 Task: Look for space in Beloeil, Canada from 5th July, 2023 to 11th July, 2023 for 2 adults in price range Rs.8000 to Rs.16000. Place can be entire place with 2 bedrooms having 2 beds and 1 bathroom. Property type can be house, flat, guest house. Booking option can be shelf check-in. Required host language is English.
Action: Mouse moved to (413, 74)
Screenshot: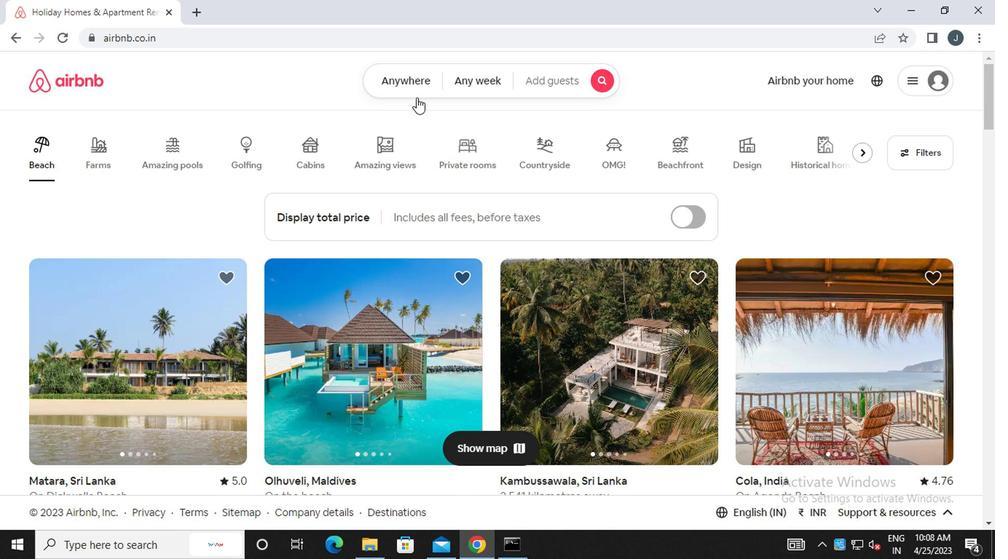 
Action: Mouse pressed left at (413, 74)
Screenshot: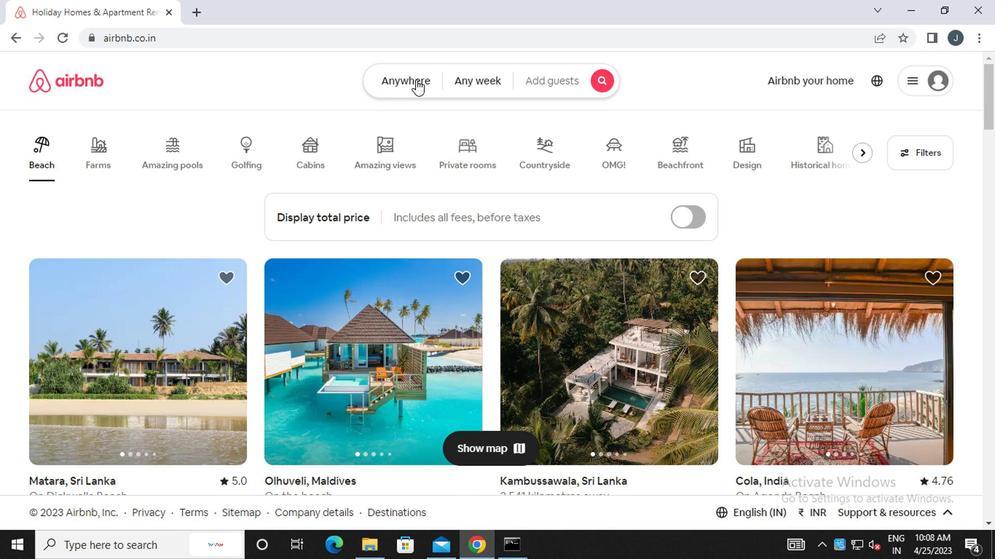 
Action: Mouse moved to (264, 131)
Screenshot: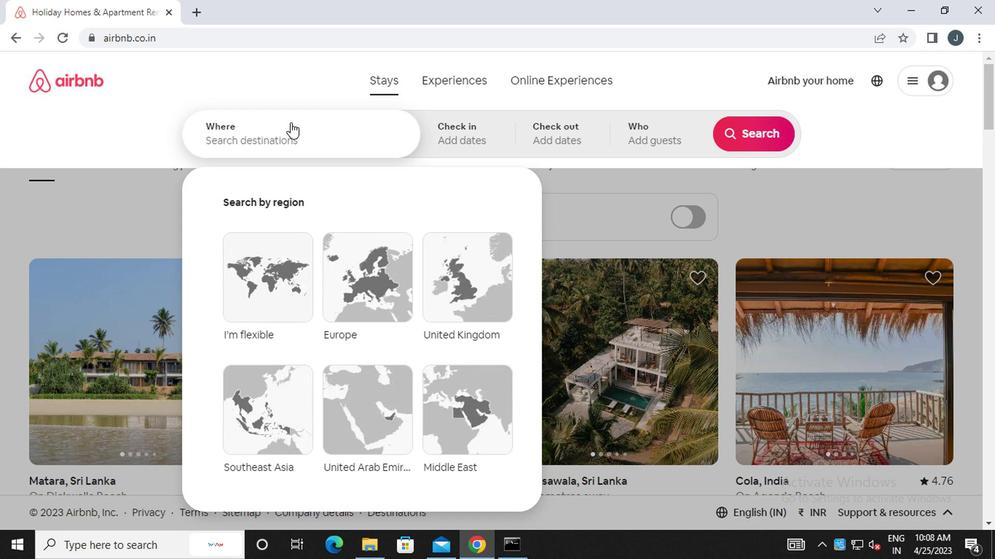 
Action: Mouse pressed left at (264, 131)
Screenshot: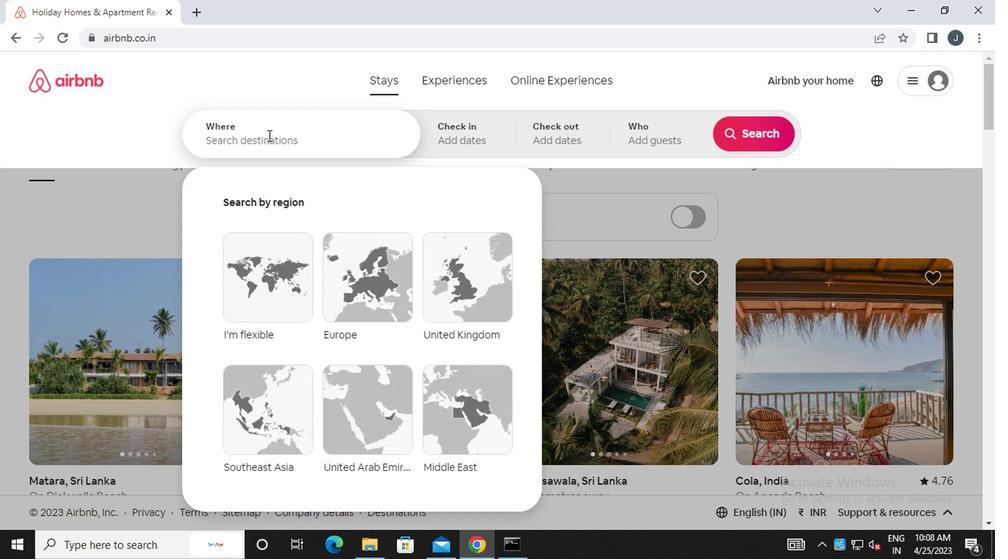 
Action: Mouse moved to (264, 131)
Screenshot: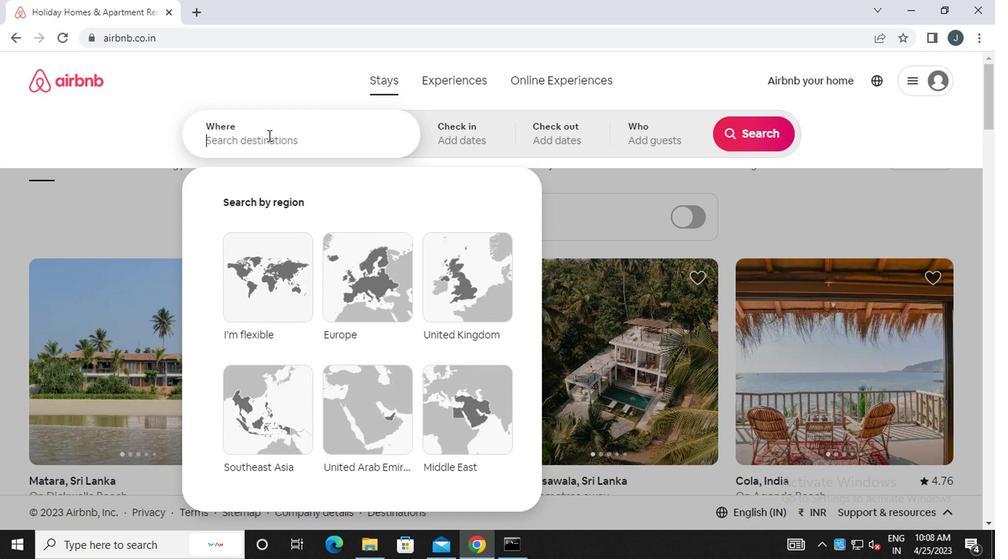 
Action: Key pressed <Key.caps_lock>b<Key.caps_lock>eloeil,<Key.caps_lock>c<Key.caps_lock>anada
Screenshot: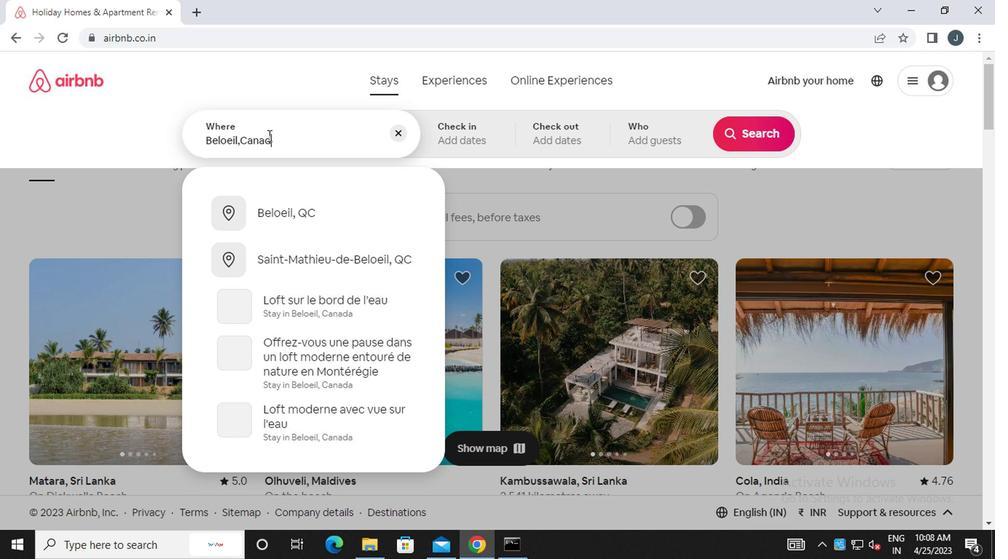 
Action: Mouse moved to (465, 135)
Screenshot: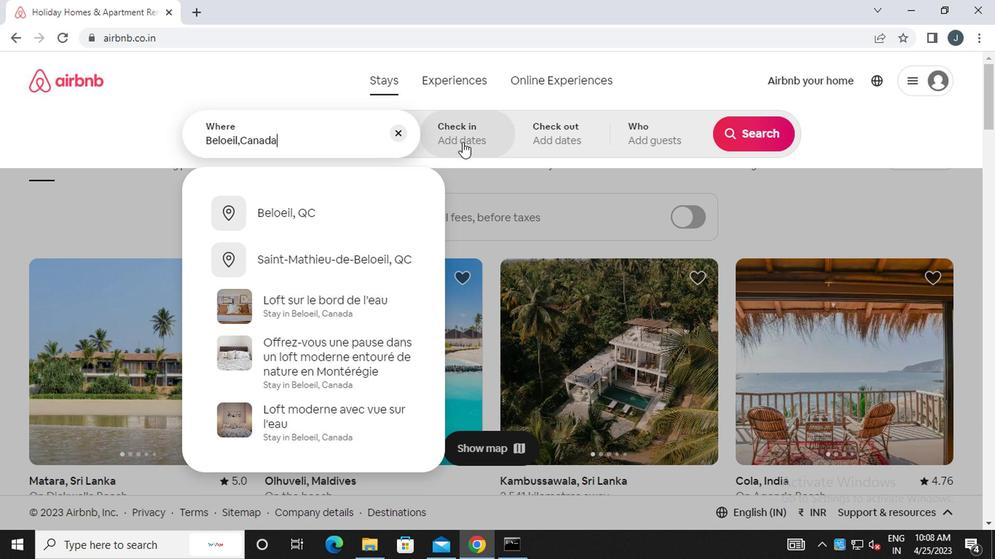 
Action: Mouse pressed left at (465, 135)
Screenshot: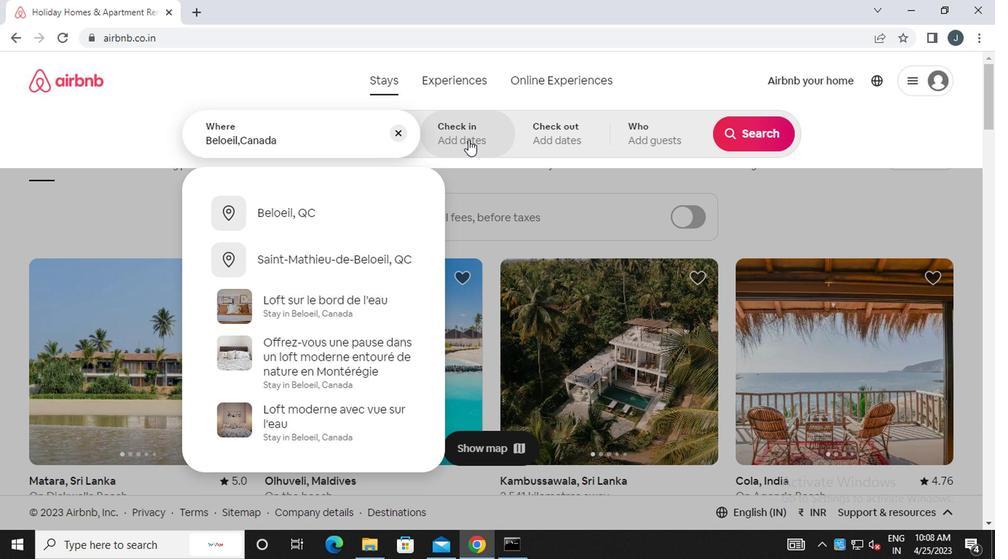 
Action: Mouse moved to (743, 249)
Screenshot: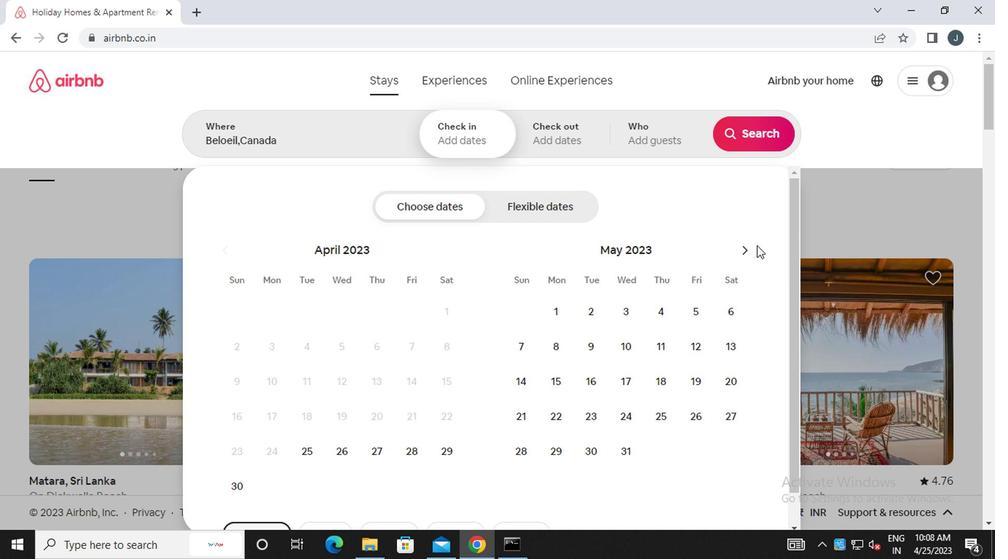 
Action: Mouse pressed left at (743, 249)
Screenshot: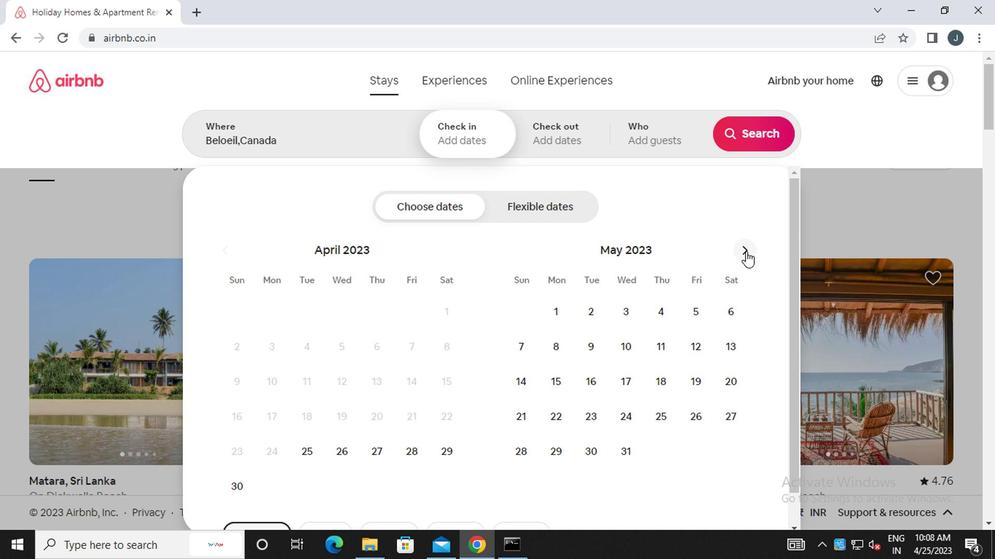 
Action: Mouse pressed left at (743, 249)
Screenshot: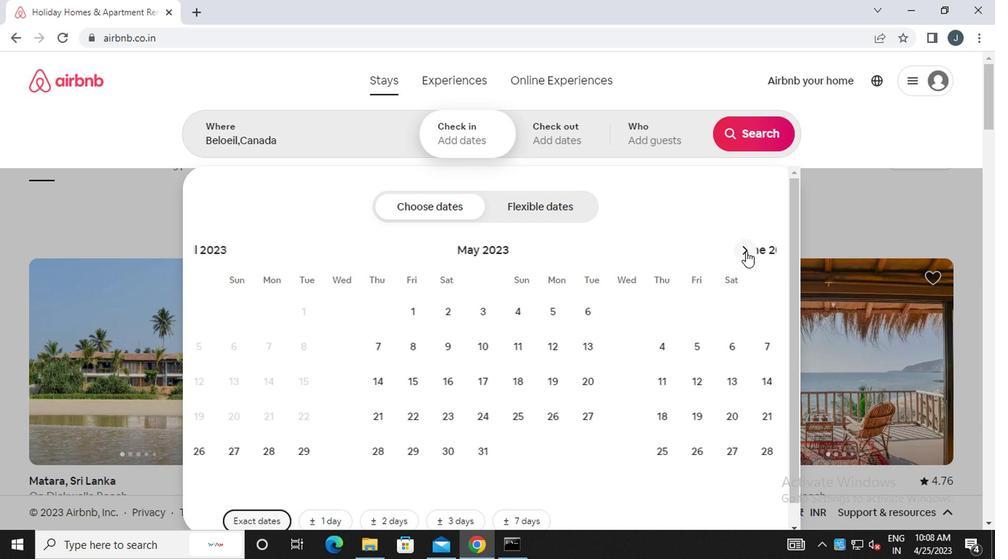 
Action: Mouse moved to (626, 344)
Screenshot: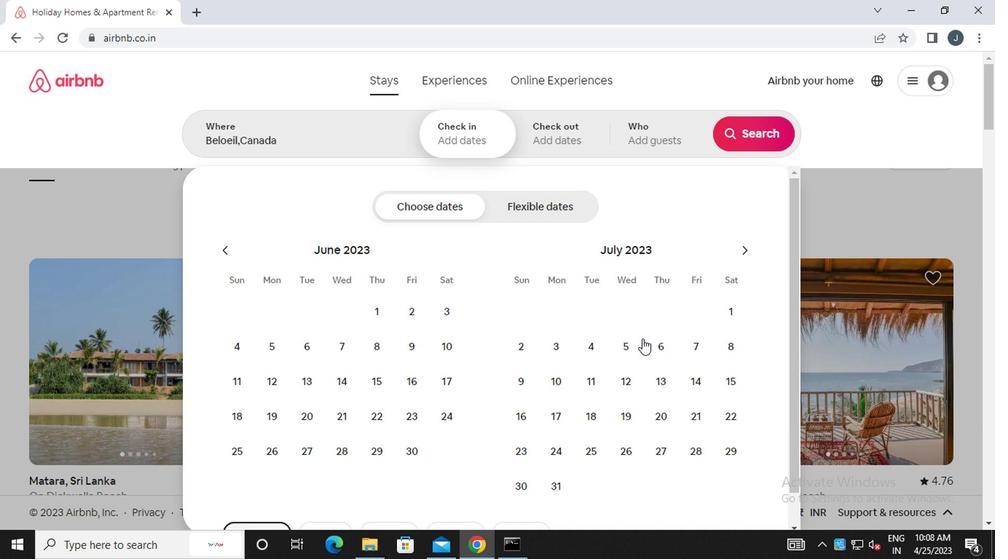 
Action: Mouse pressed left at (626, 344)
Screenshot: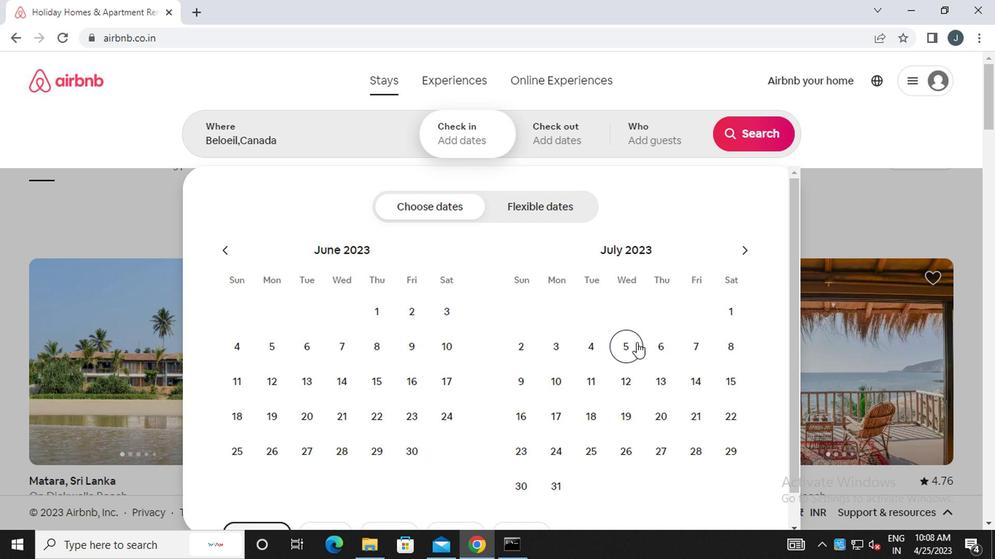 
Action: Mouse moved to (587, 376)
Screenshot: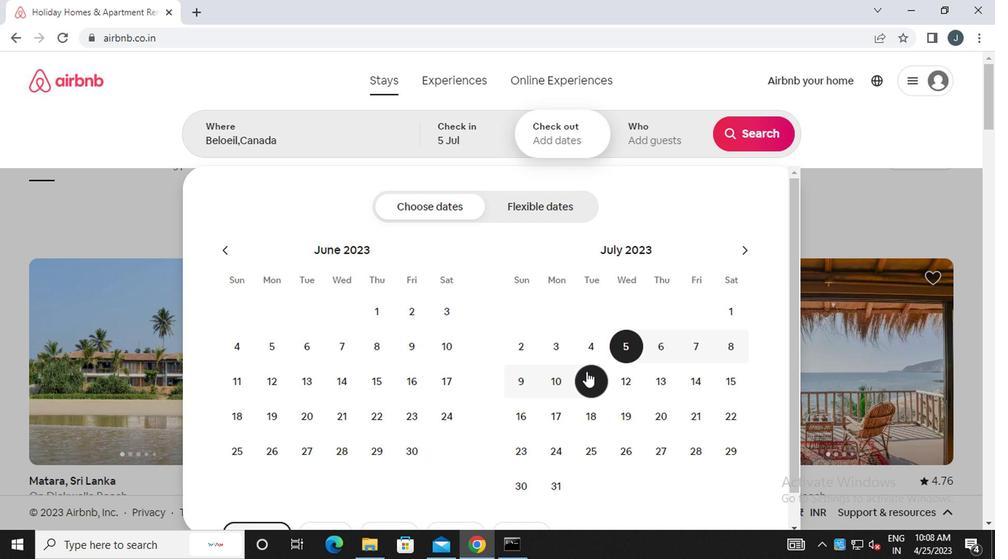 
Action: Mouse pressed left at (587, 376)
Screenshot: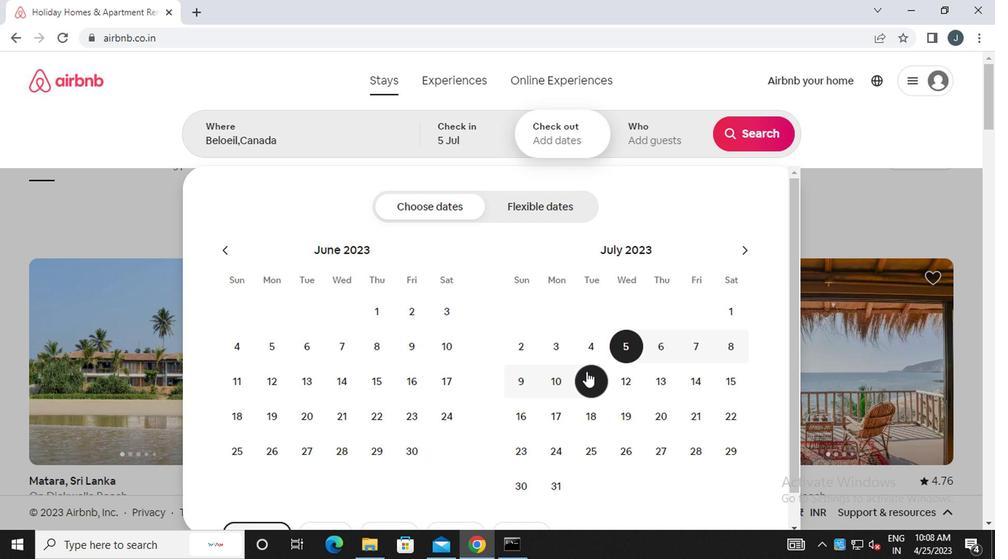 
Action: Mouse moved to (664, 138)
Screenshot: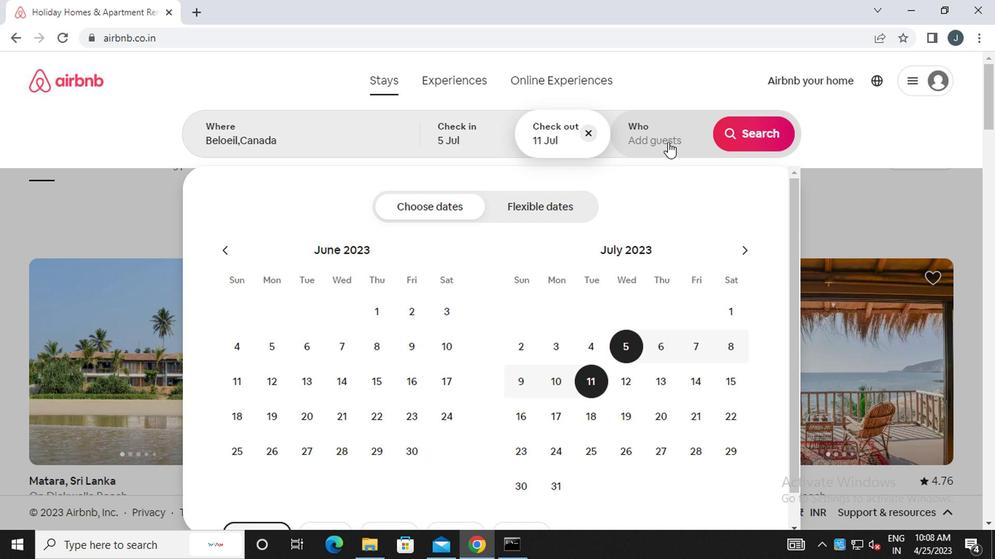 
Action: Mouse pressed left at (664, 138)
Screenshot: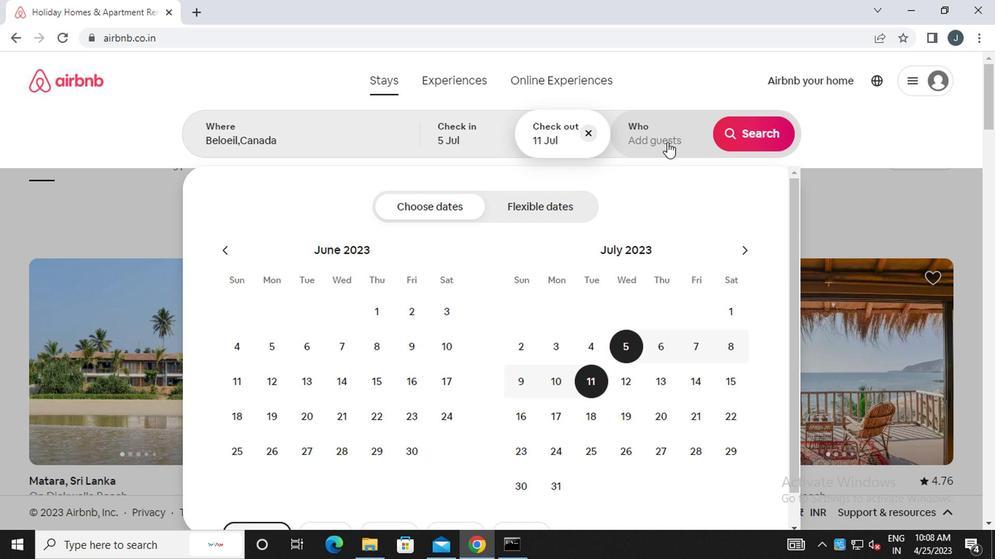 
Action: Mouse moved to (754, 206)
Screenshot: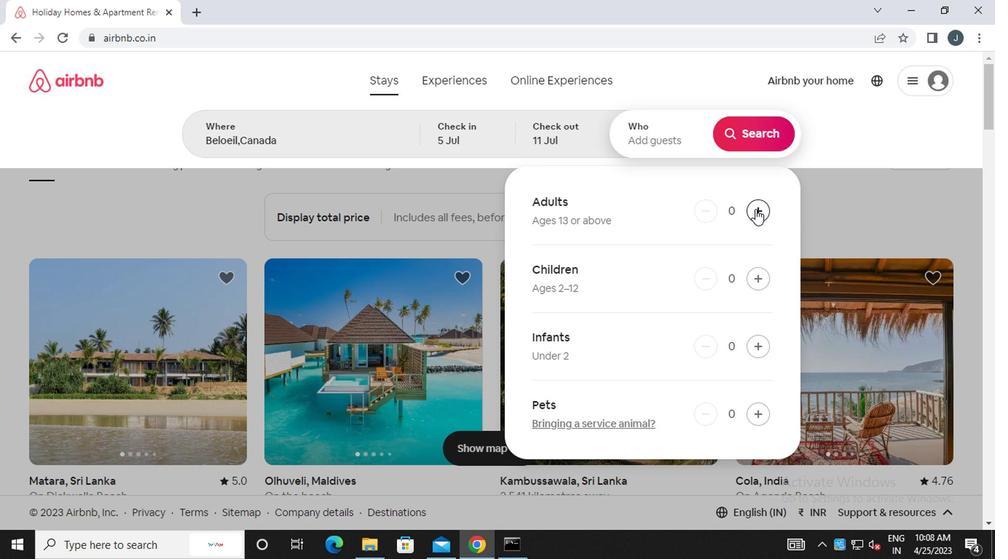 
Action: Mouse pressed left at (754, 206)
Screenshot: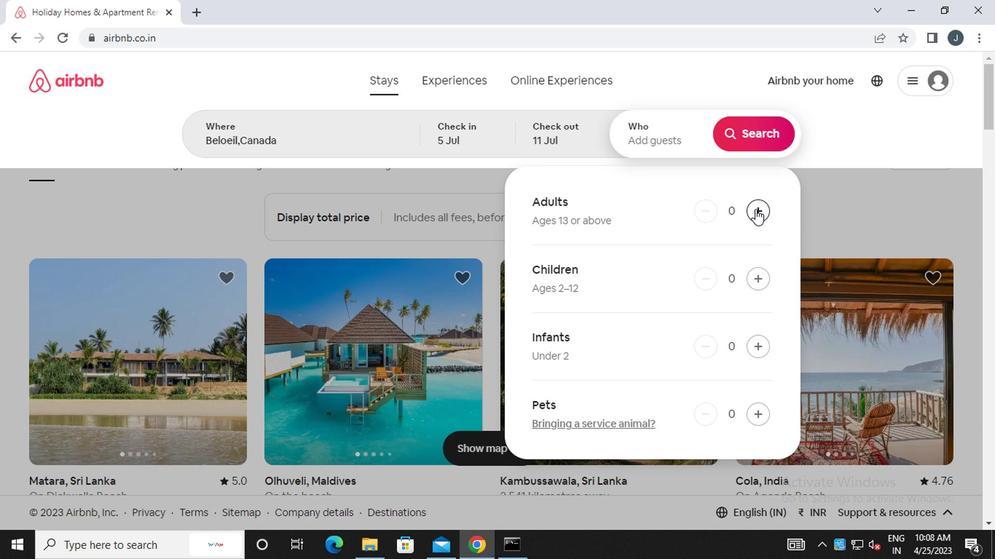 
Action: Mouse moved to (755, 206)
Screenshot: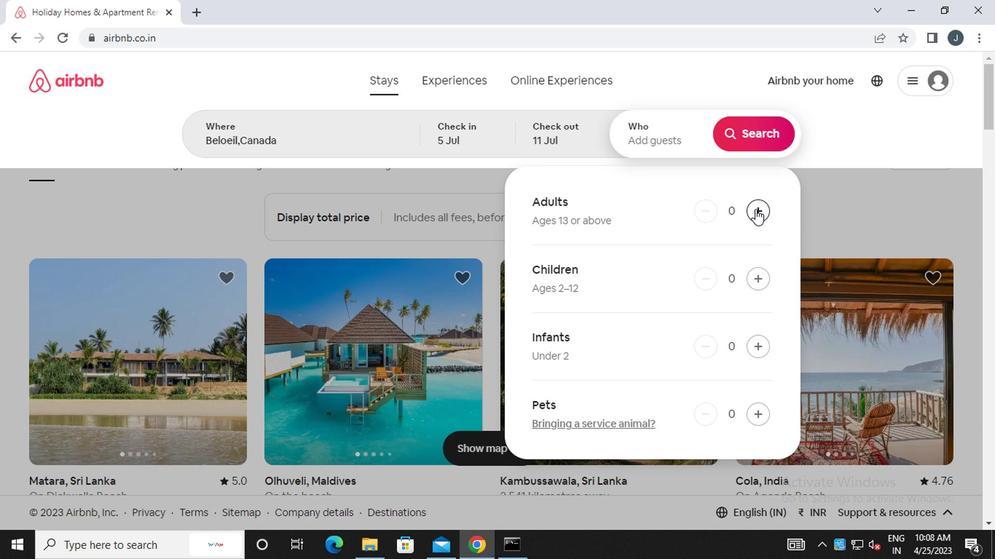
Action: Mouse pressed left at (755, 206)
Screenshot: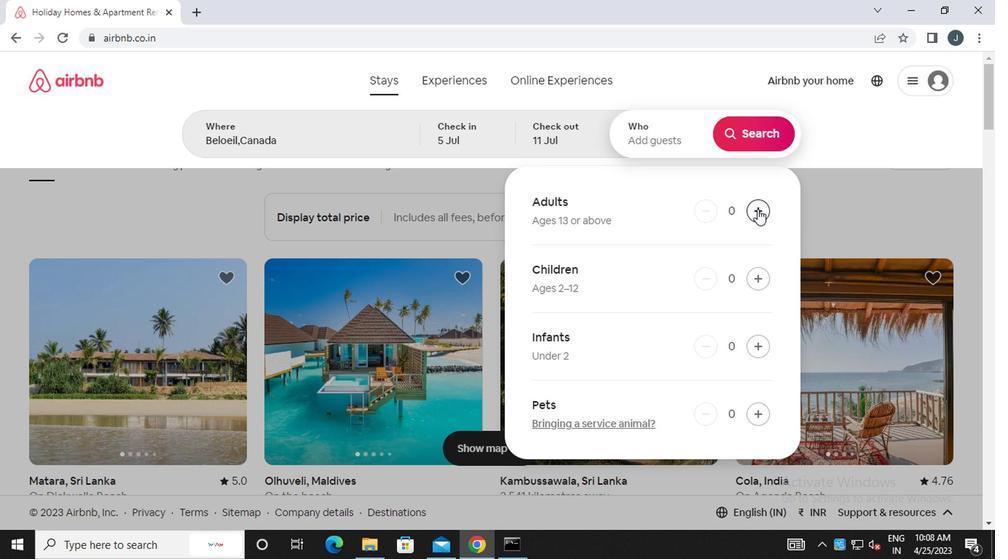 
Action: Mouse moved to (749, 128)
Screenshot: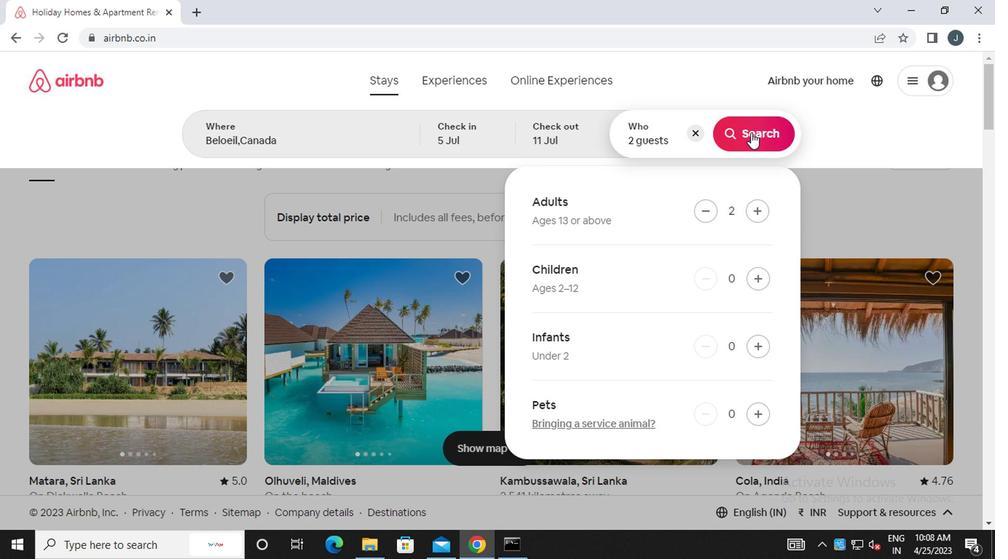 
Action: Mouse pressed left at (749, 128)
Screenshot: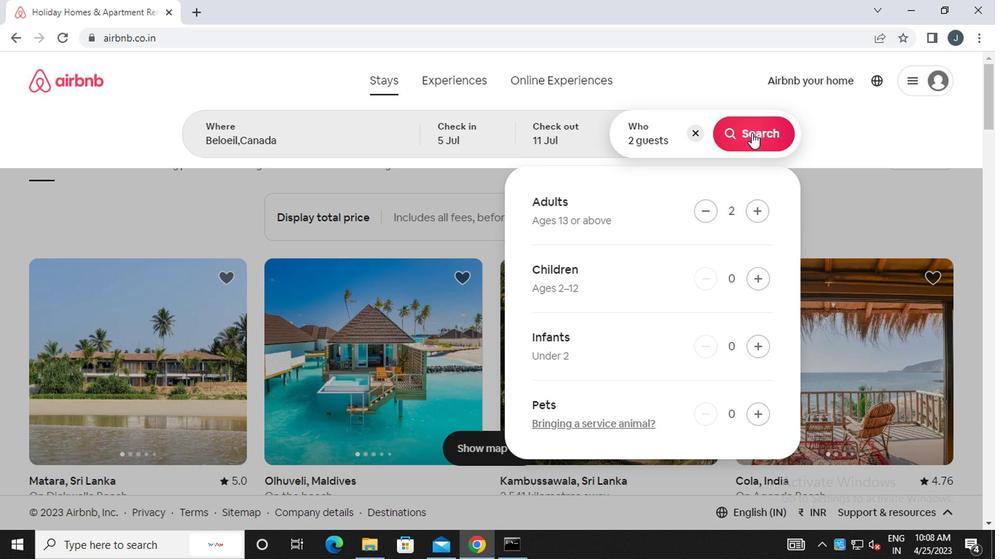 
Action: Mouse moved to (940, 131)
Screenshot: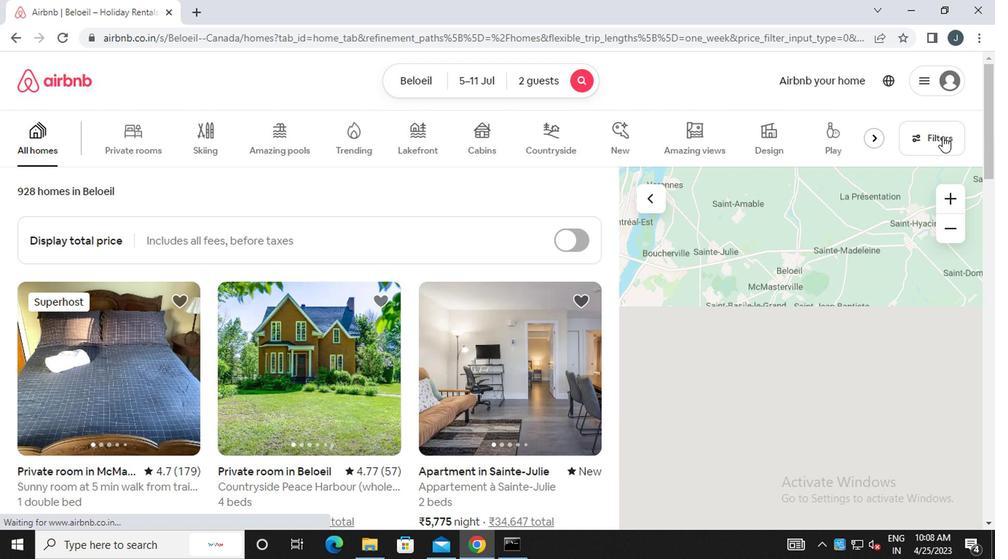 
Action: Mouse pressed left at (940, 131)
Screenshot: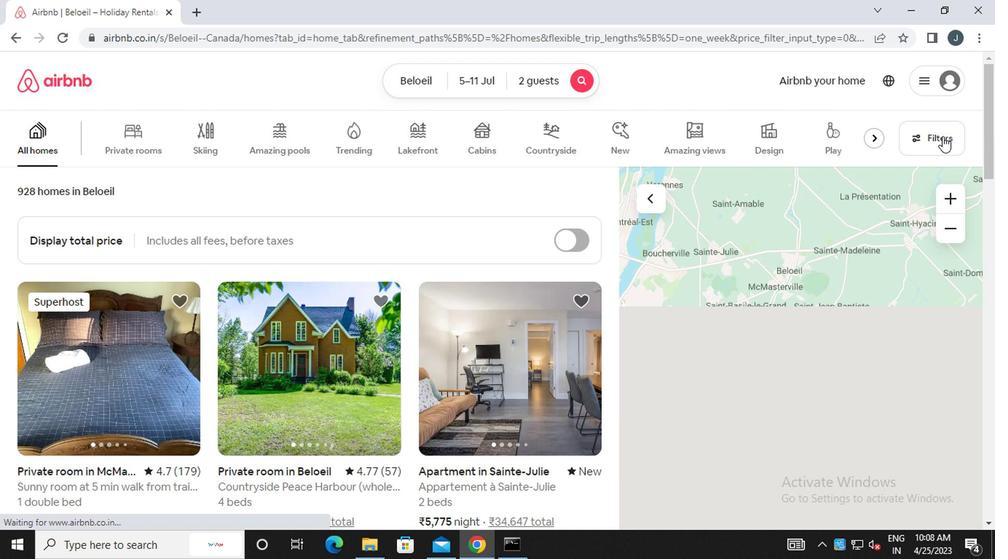 
Action: Mouse moved to (343, 318)
Screenshot: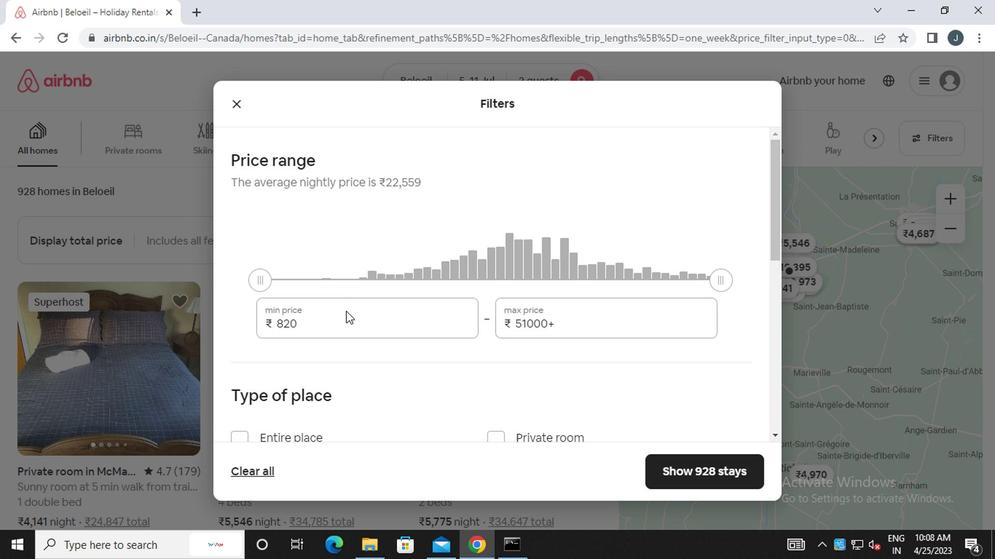 
Action: Mouse pressed left at (343, 318)
Screenshot: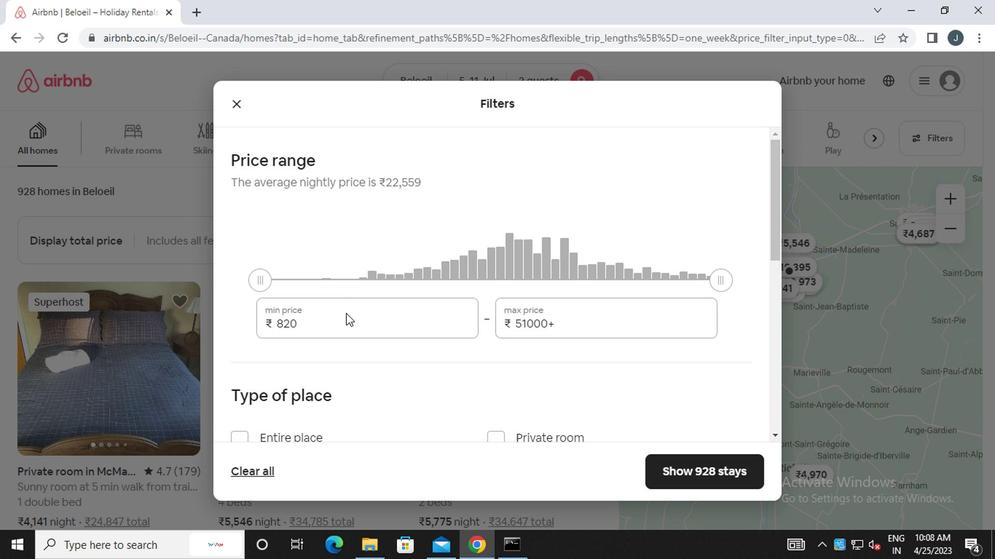 
Action: Mouse moved to (341, 318)
Screenshot: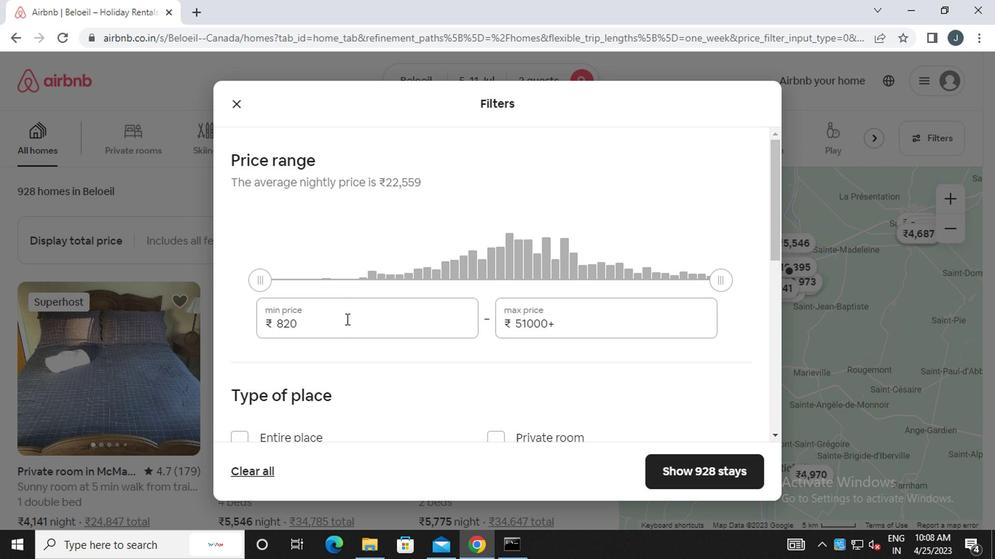 
Action: Key pressed <Key.backspace><Key.backspace><<96>><<96>><<96>>
Screenshot: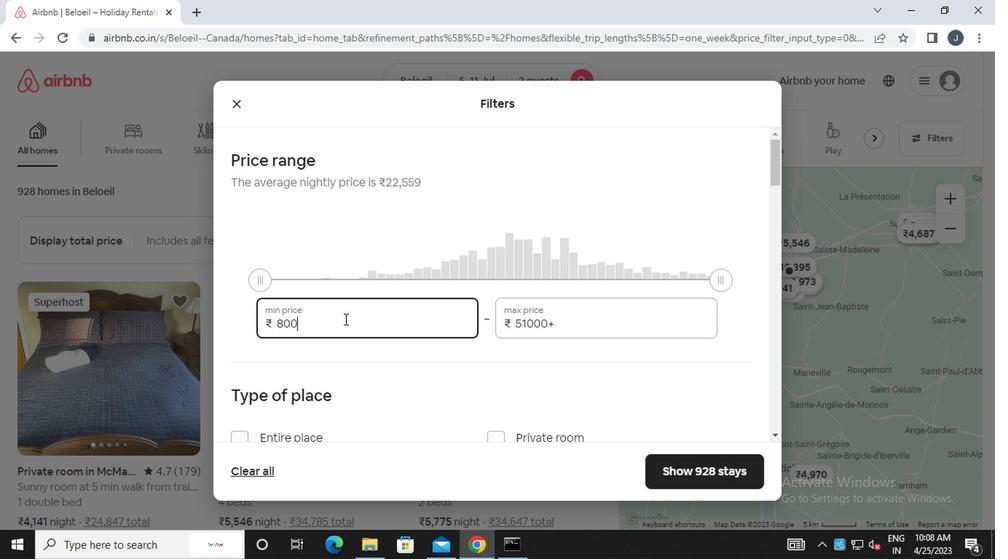 
Action: Mouse moved to (595, 324)
Screenshot: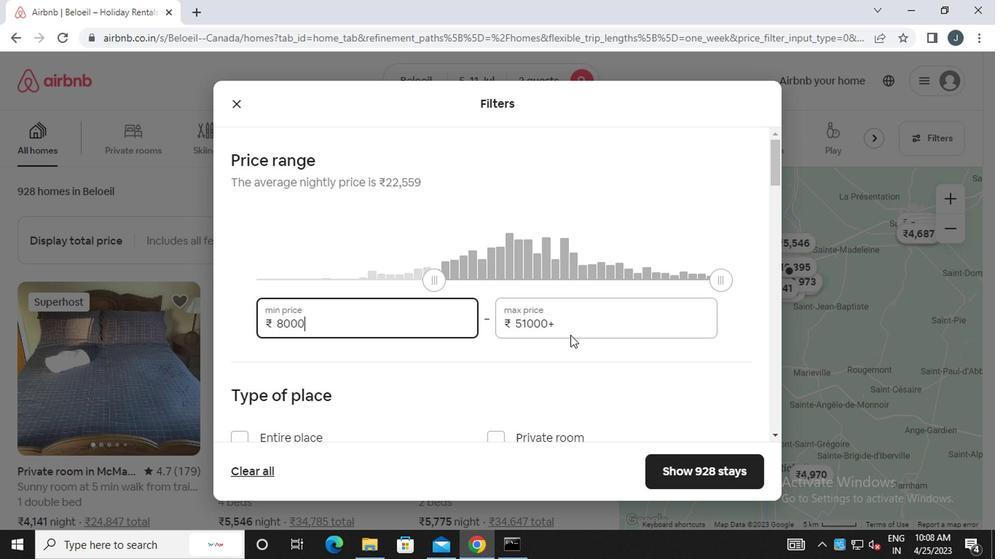 
Action: Mouse pressed left at (595, 324)
Screenshot: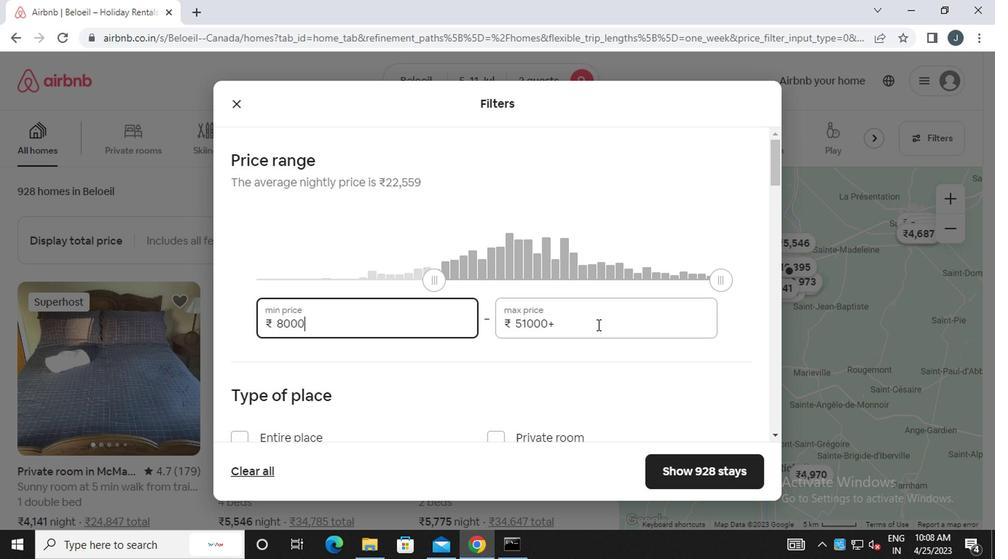 
Action: Mouse moved to (590, 324)
Screenshot: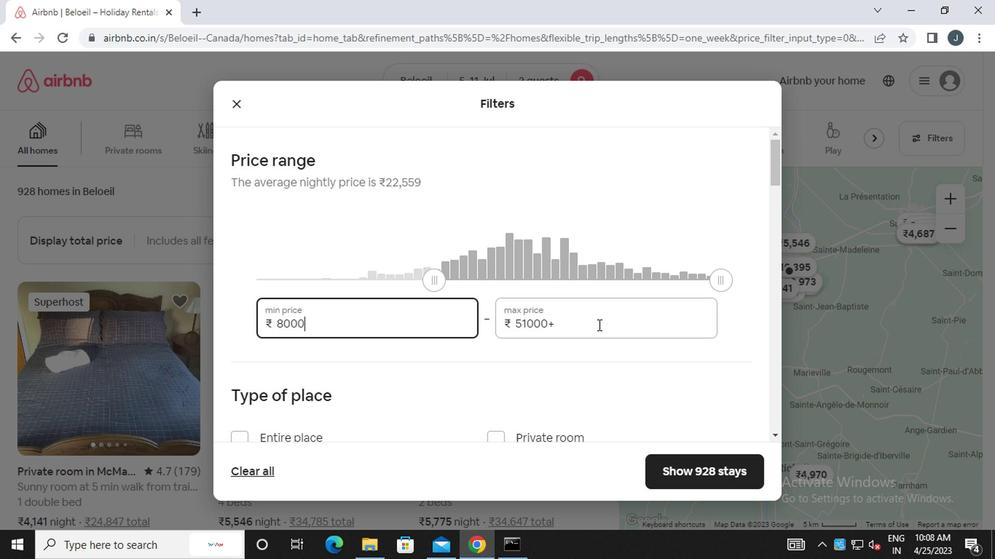 
Action: Key pressed <Key.backspace><Key.backspace><Key.backspace><Key.backspace><Key.backspace><Key.backspace><Key.backspace><Key.backspace><Key.backspace><Key.backspace><Key.backspace><<97>><<102>><<96>><<96>><<96>>
Screenshot: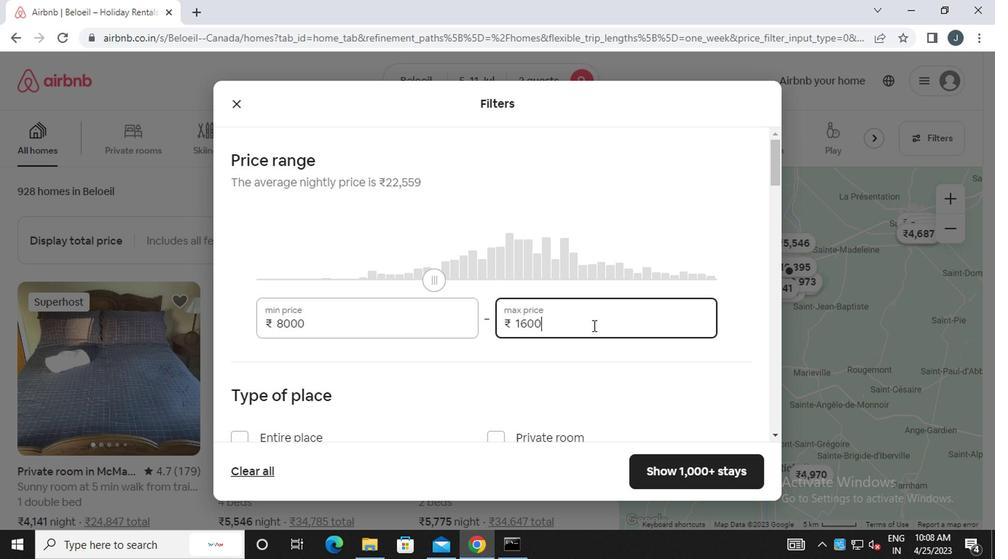 
Action: Mouse moved to (460, 386)
Screenshot: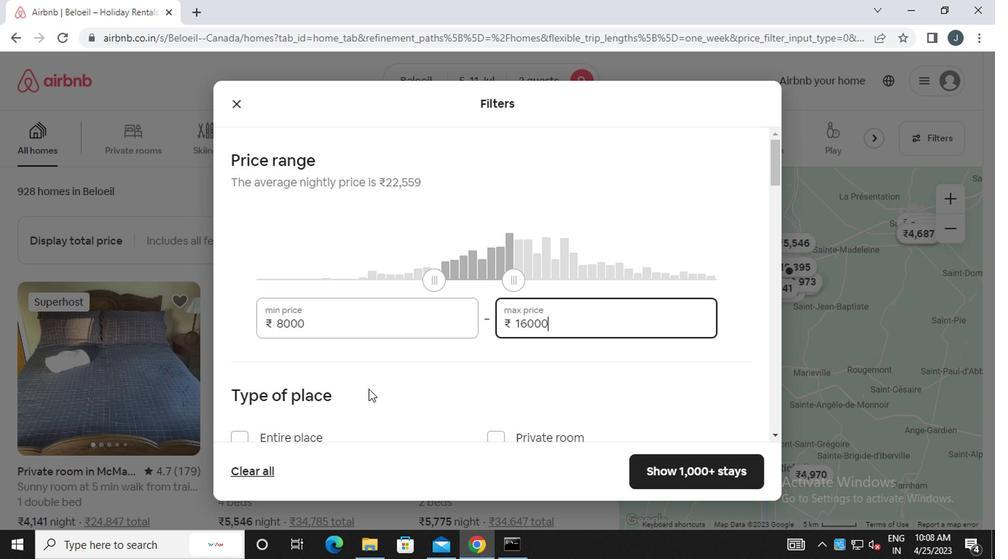 
Action: Mouse scrolled (460, 385) with delta (0, -1)
Screenshot: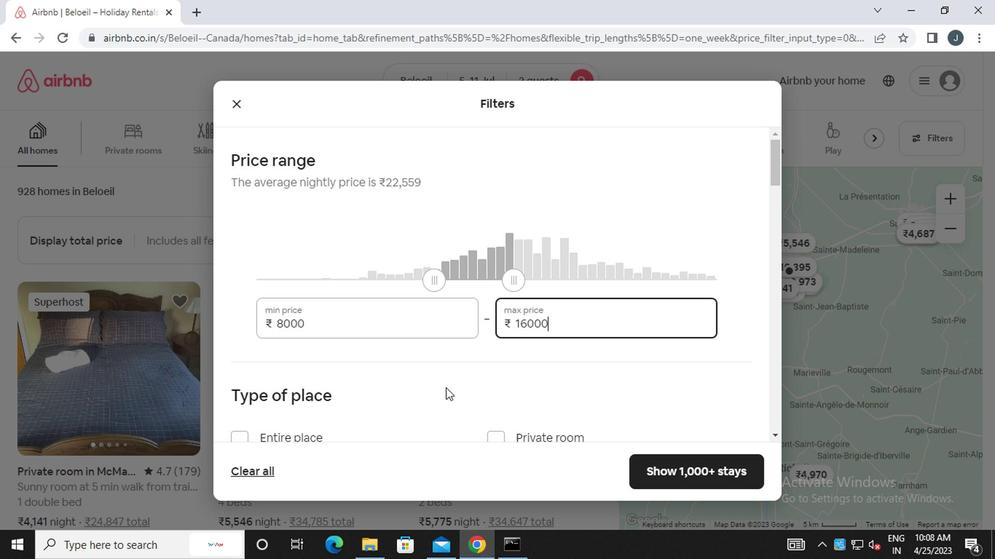 
Action: Mouse scrolled (460, 385) with delta (0, -1)
Screenshot: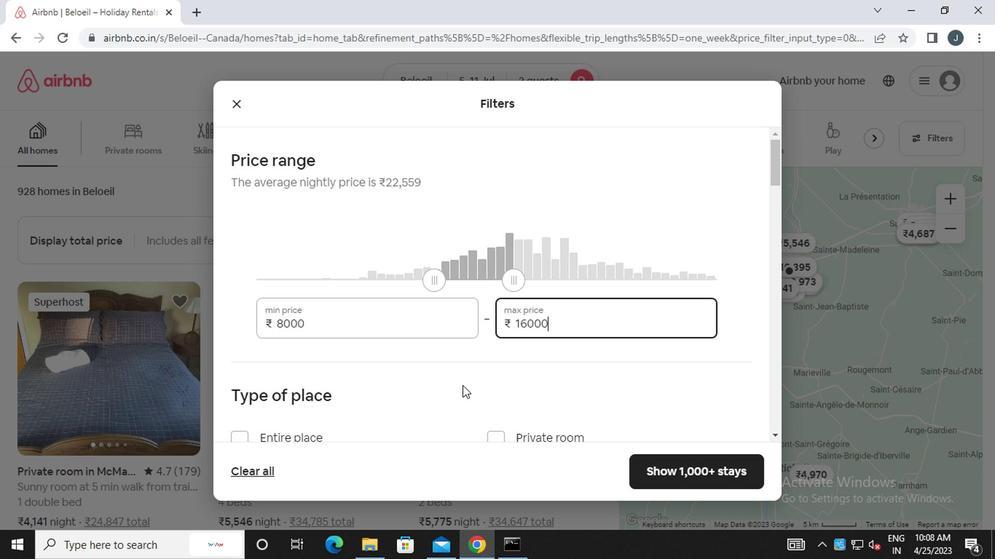 
Action: Mouse moved to (244, 289)
Screenshot: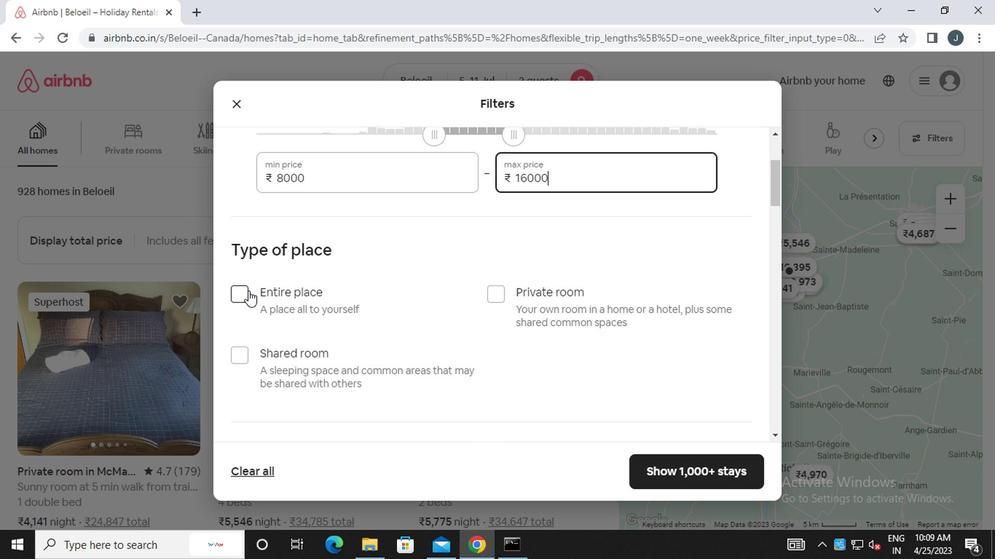 
Action: Mouse pressed left at (244, 289)
Screenshot: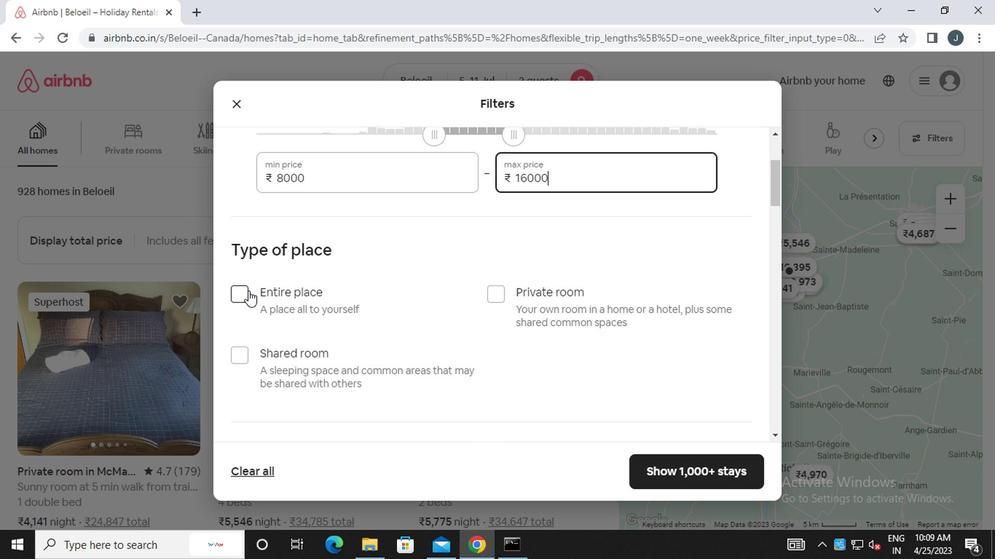 
Action: Mouse moved to (415, 324)
Screenshot: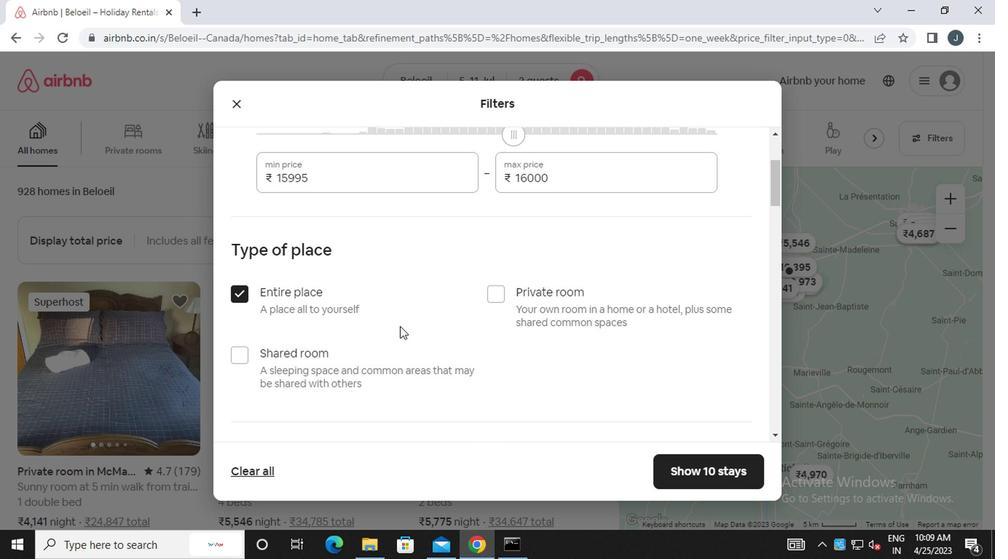 
Action: Mouse scrolled (415, 323) with delta (0, -1)
Screenshot: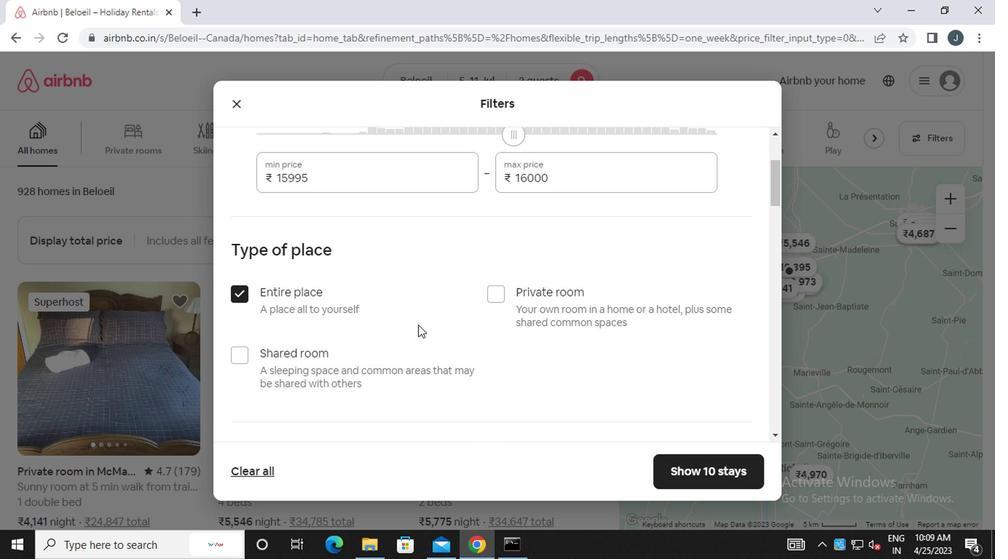 
Action: Mouse scrolled (415, 323) with delta (0, -1)
Screenshot: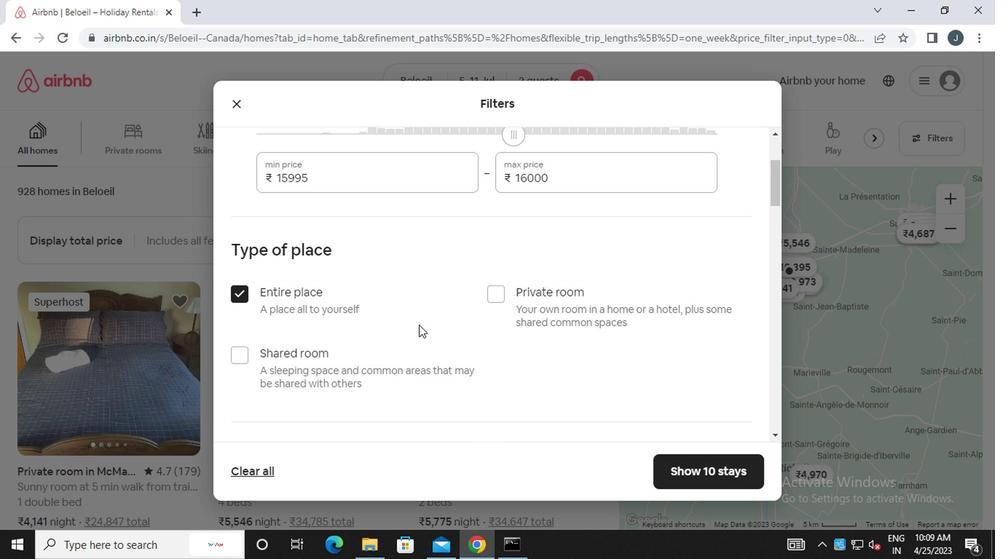 
Action: Mouse moved to (380, 365)
Screenshot: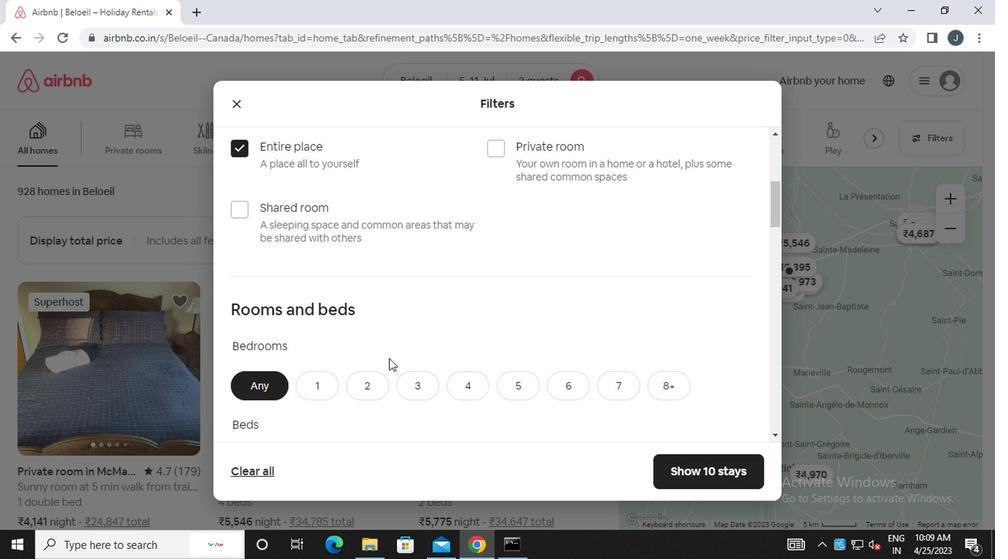 
Action: Mouse scrolled (380, 364) with delta (0, -1)
Screenshot: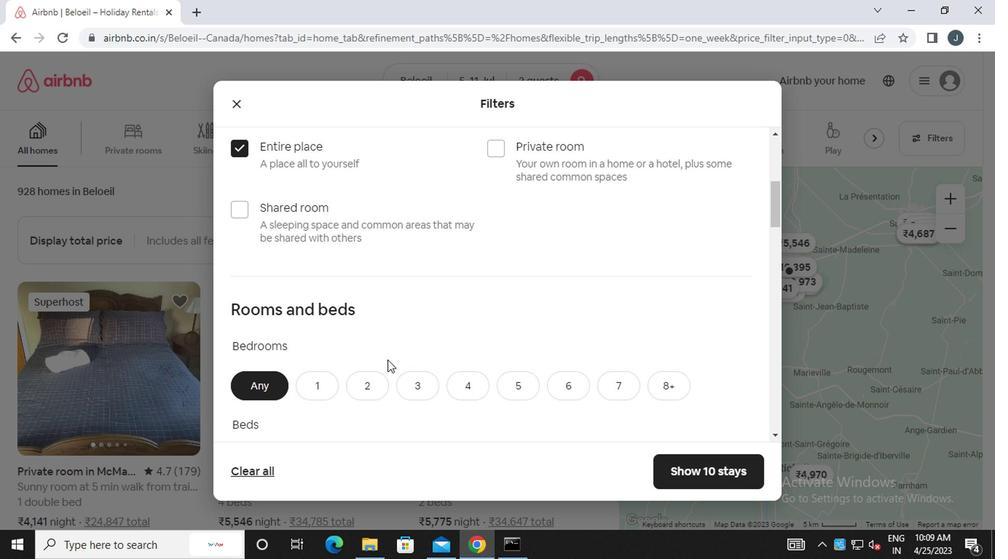 
Action: Mouse scrolled (380, 364) with delta (0, -1)
Screenshot: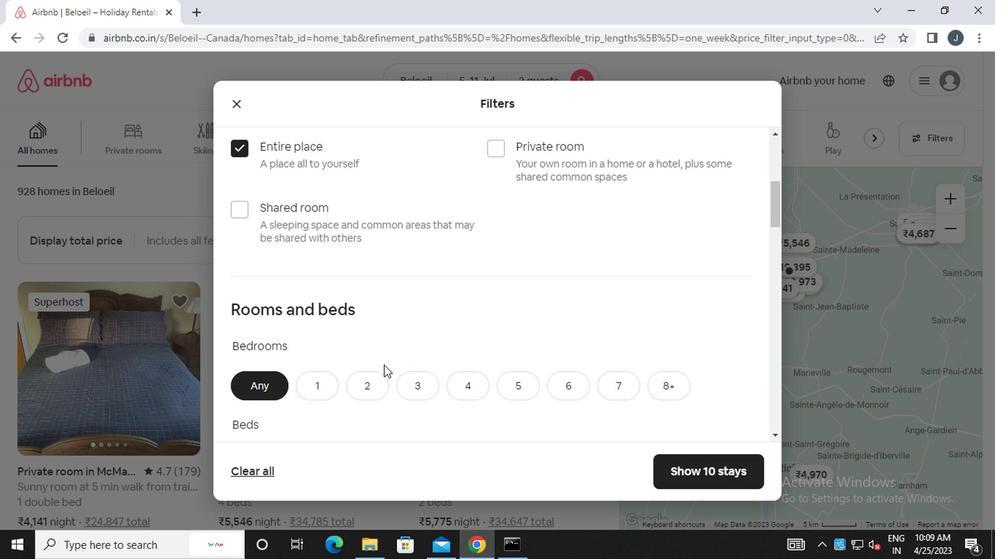 
Action: Mouse moved to (371, 233)
Screenshot: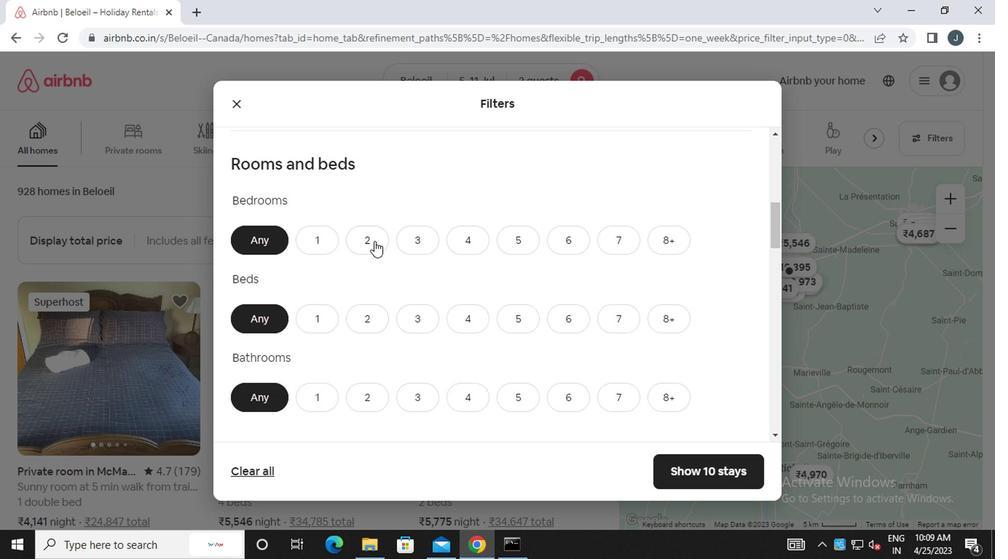 
Action: Mouse pressed left at (371, 233)
Screenshot: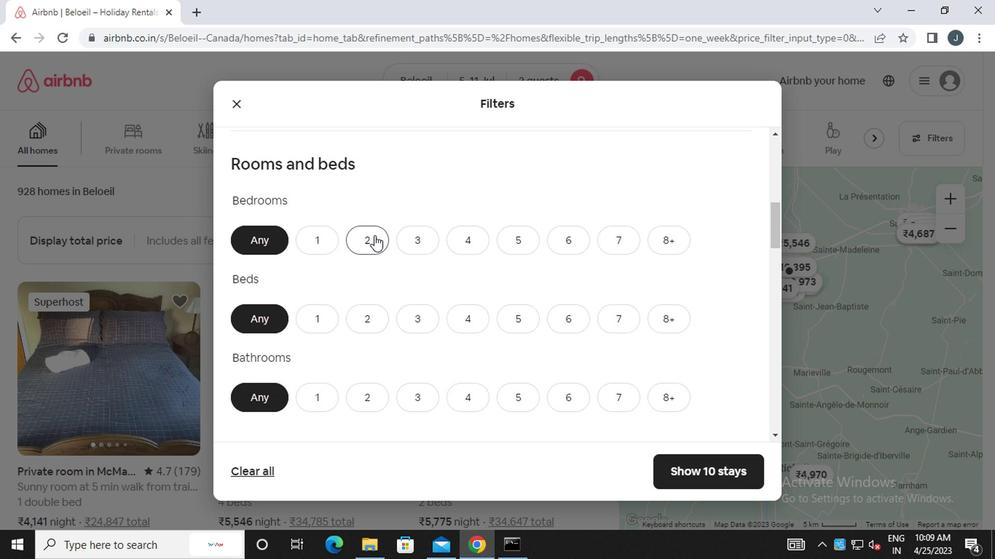 
Action: Mouse moved to (370, 320)
Screenshot: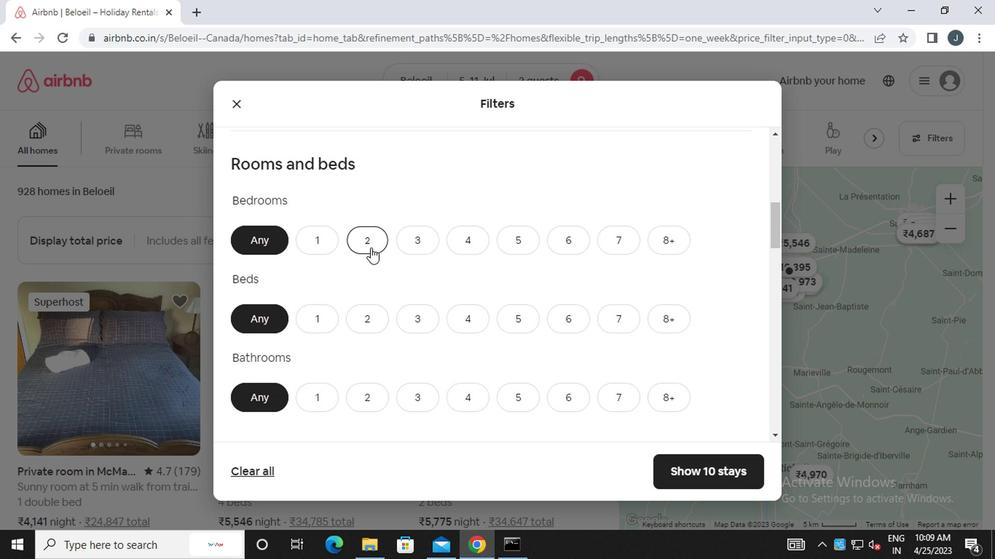 
Action: Mouse pressed left at (370, 320)
Screenshot: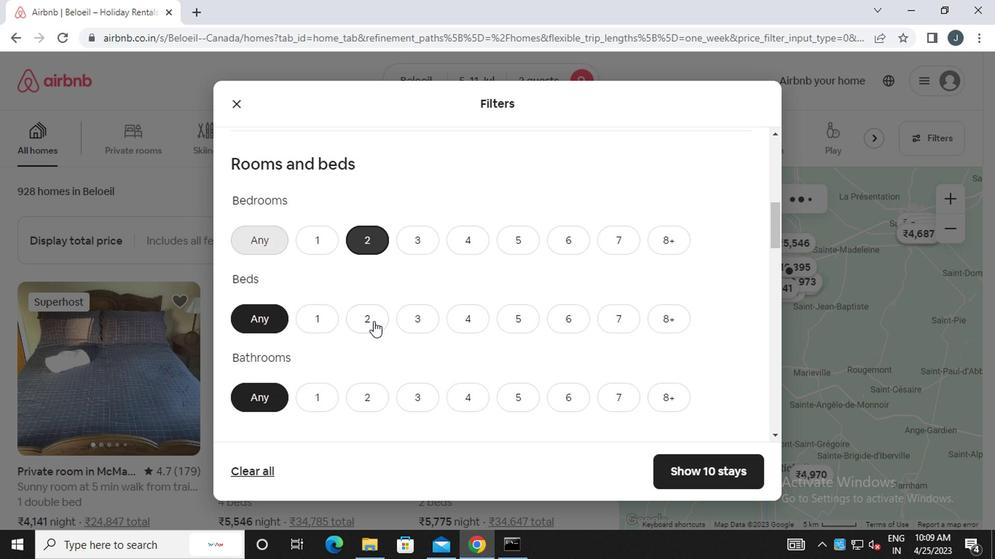
Action: Mouse moved to (315, 399)
Screenshot: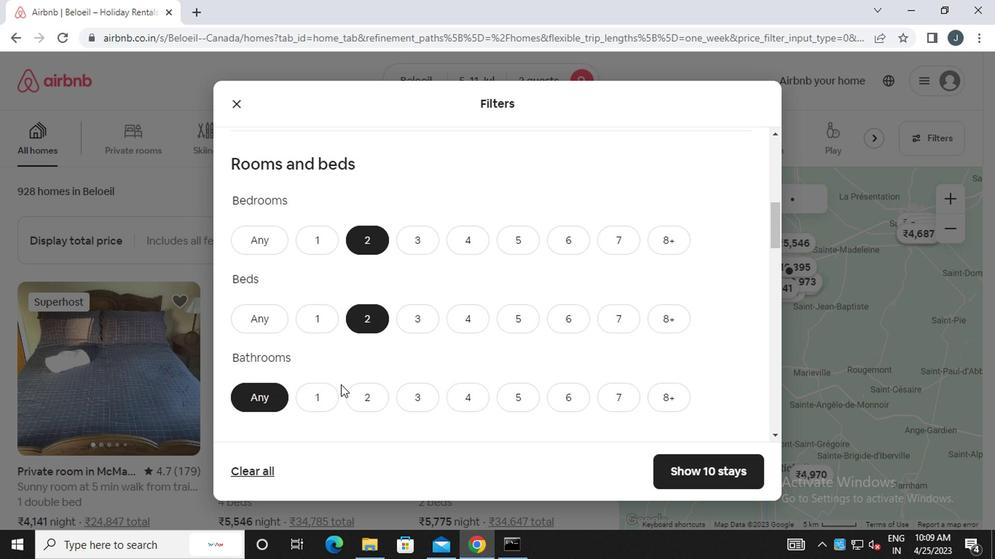 
Action: Mouse pressed left at (315, 399)
Screenshot: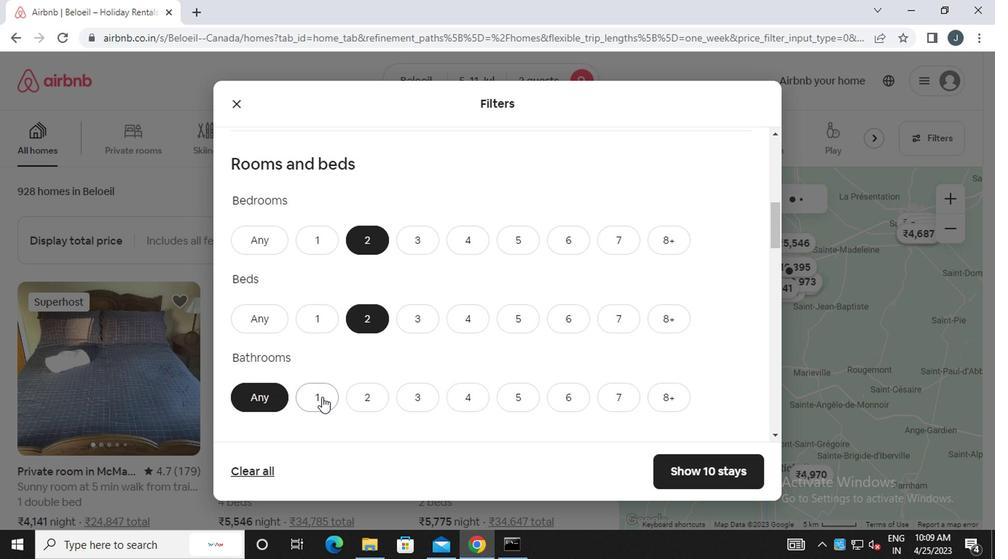 
Action: Mouse moved to (370, 374)
Screenshot: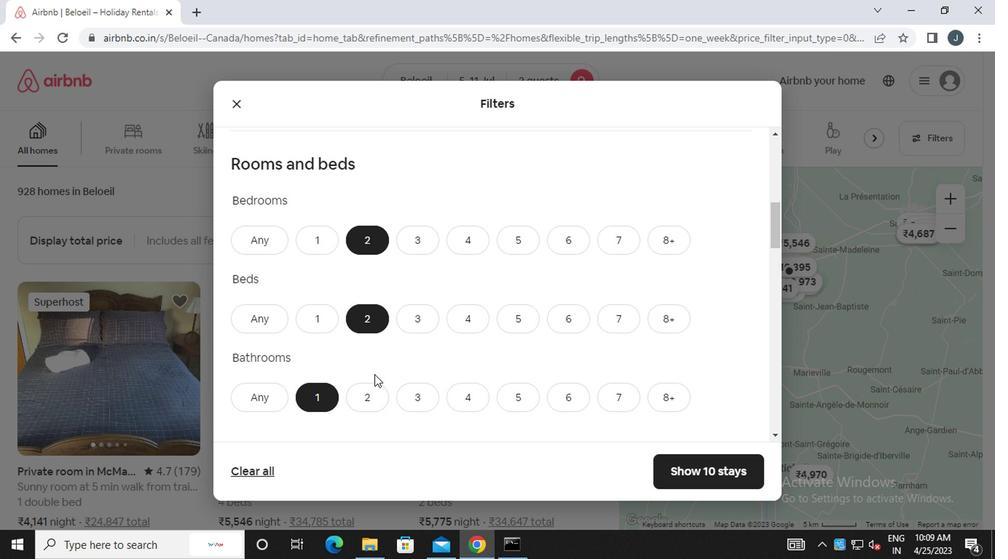 
Action: Mouse scrolled (370, 374) with delta (0, 0)
Screenshot: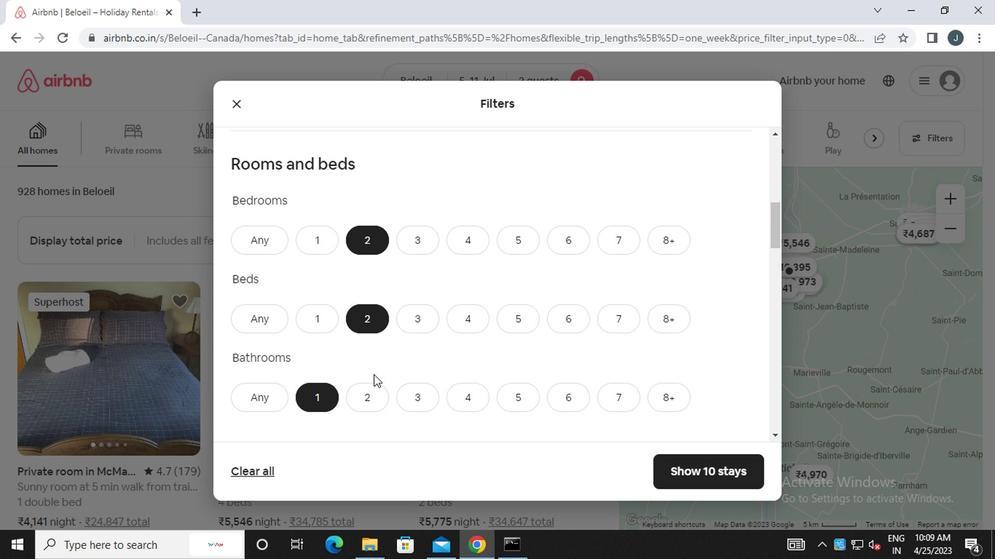 
Action: Mouse moved to (370, 374)
Screenshot: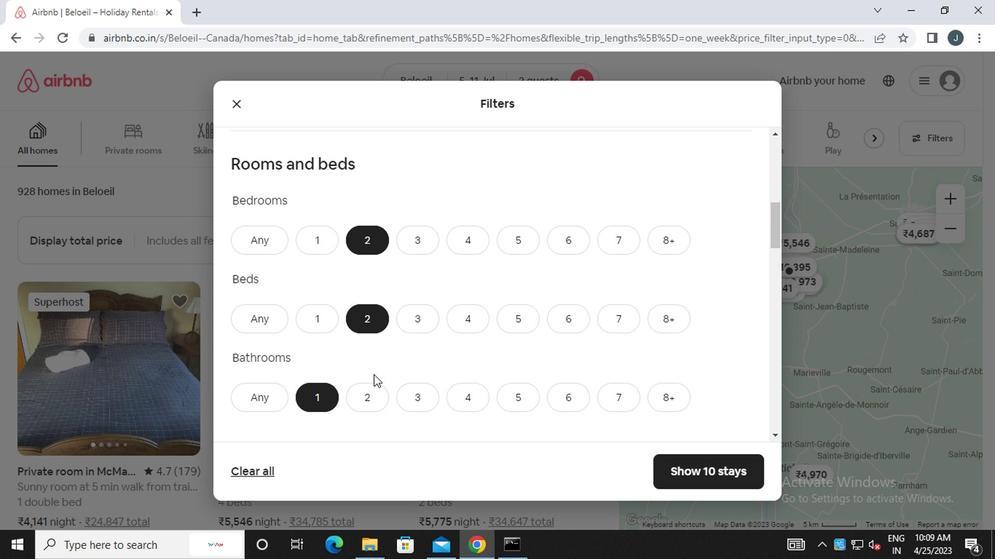 
Action: Mouse scrolled (370, 374) with delta (0, 0)
Screenshot: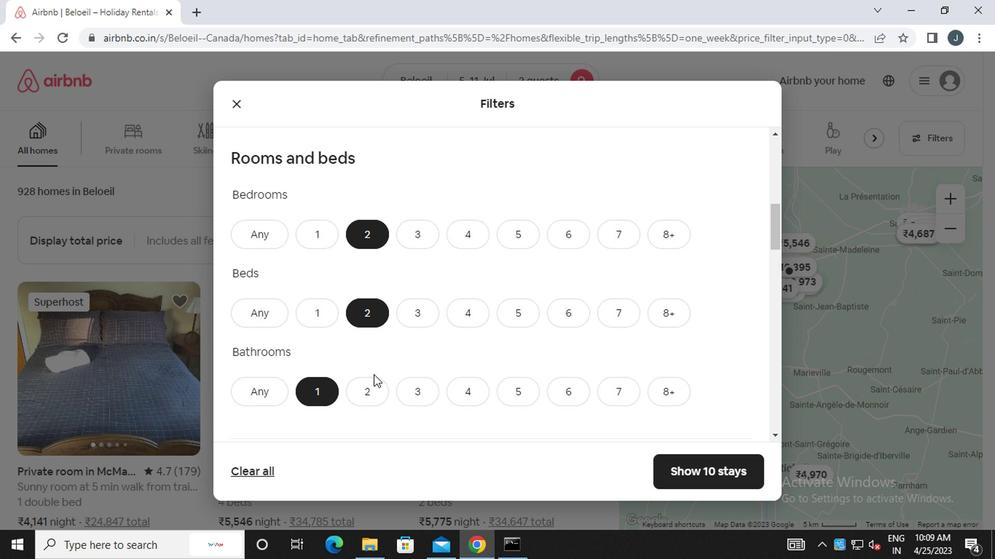 
Action: Mouse moved to (321, 357)
Screenshot: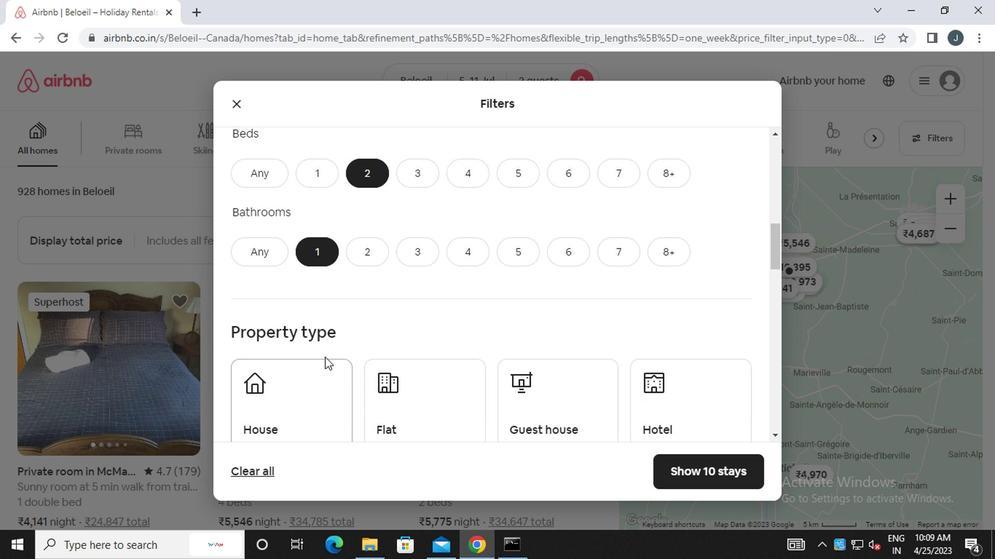 
Action: Mouse scrolled (321, 357) with delta (0, 0)
Screenshot: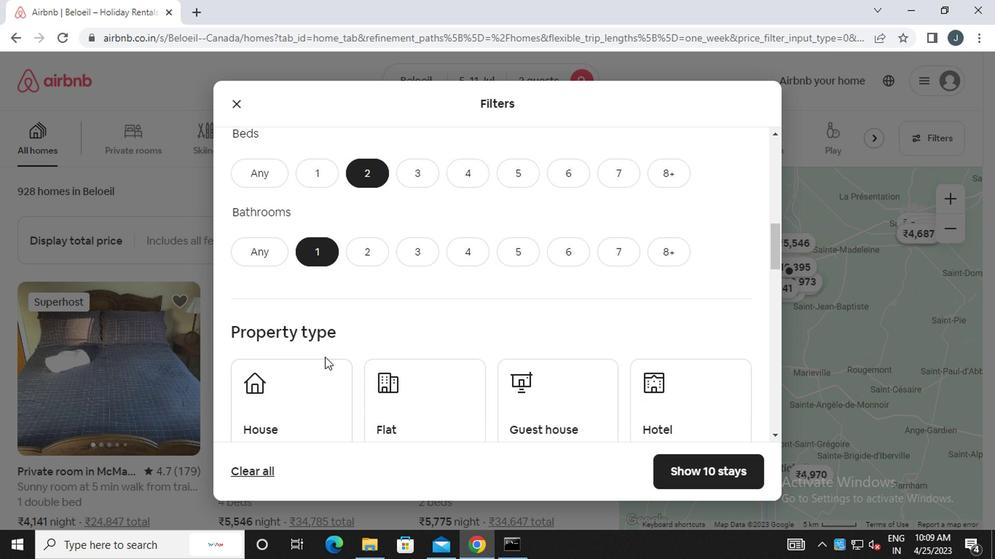
Action: Mouse moved to (321, 357)
Screenshot: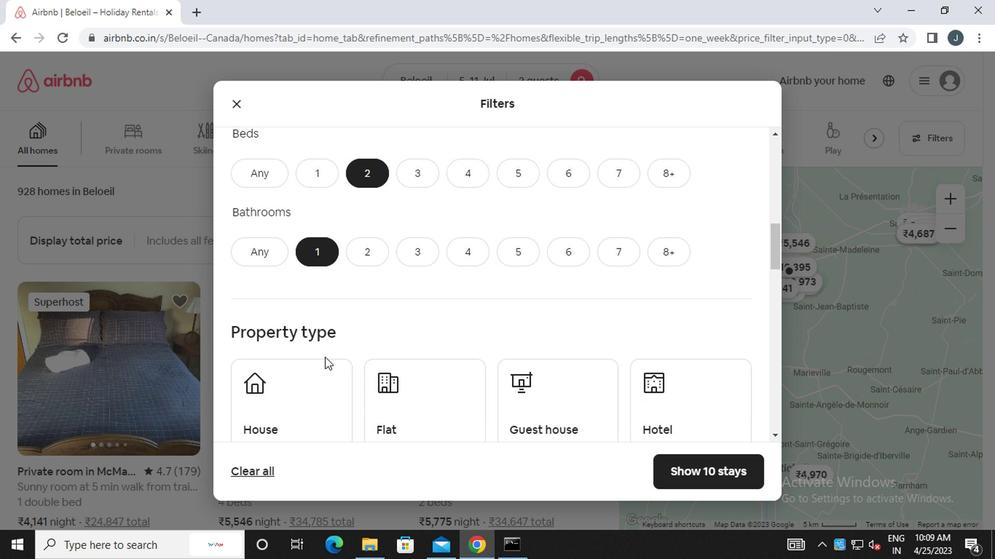 
Action: Mouse scrolled (321, 357) with delta (0, 0)
Screenshot: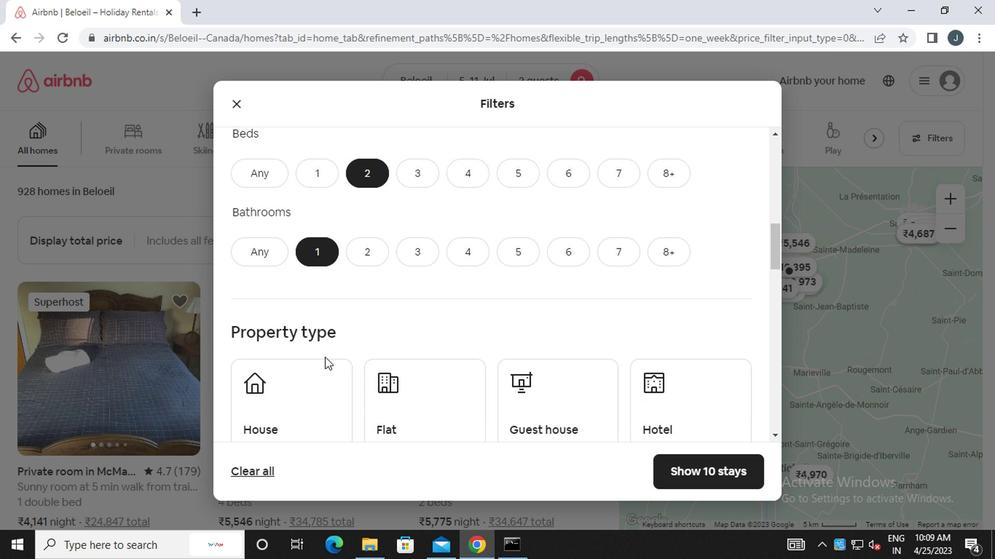 
Action: Mouse moved to (297, 270)
Screenshot: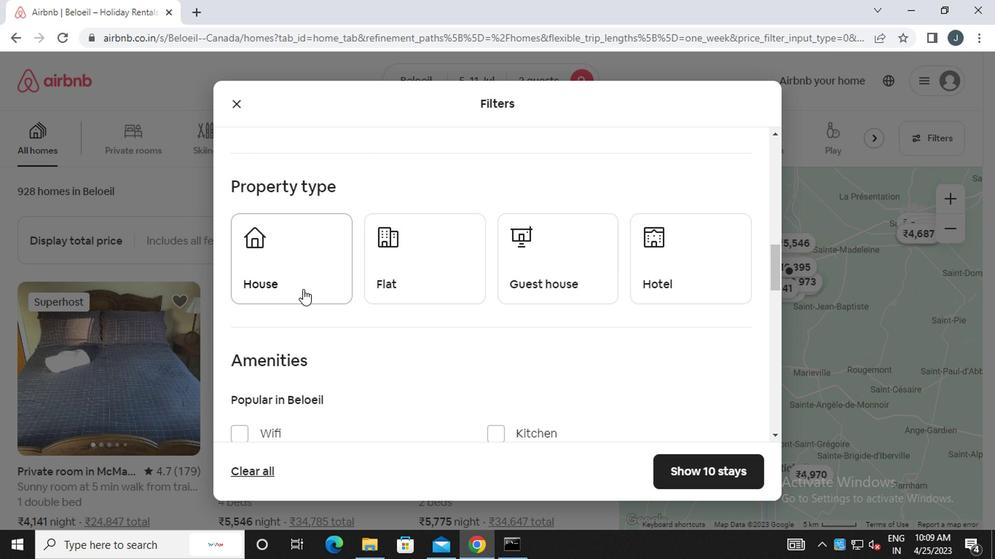 
Action: Mouse pressed left at (297, 270)
Screenshot: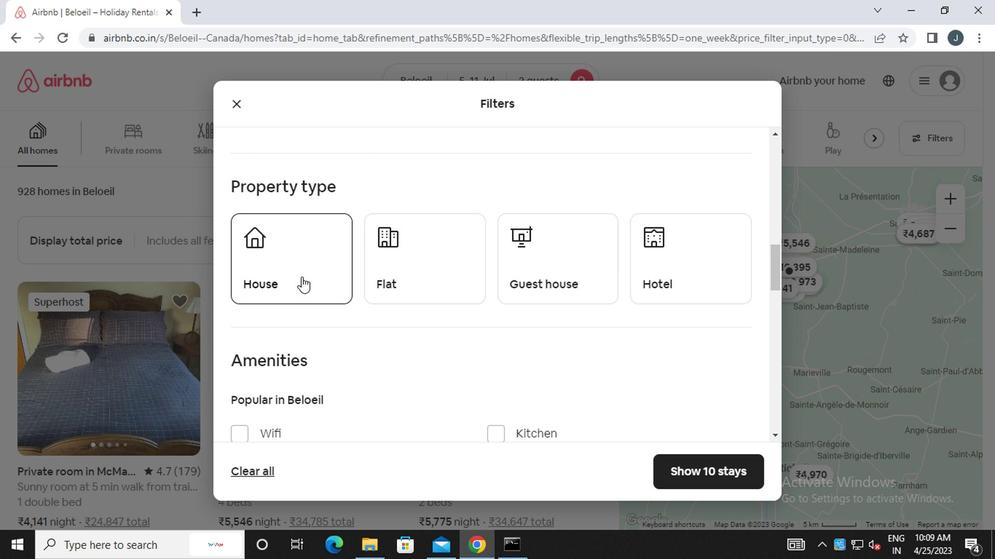 
Action: Mouse moved to (390, 287)
Screenshot: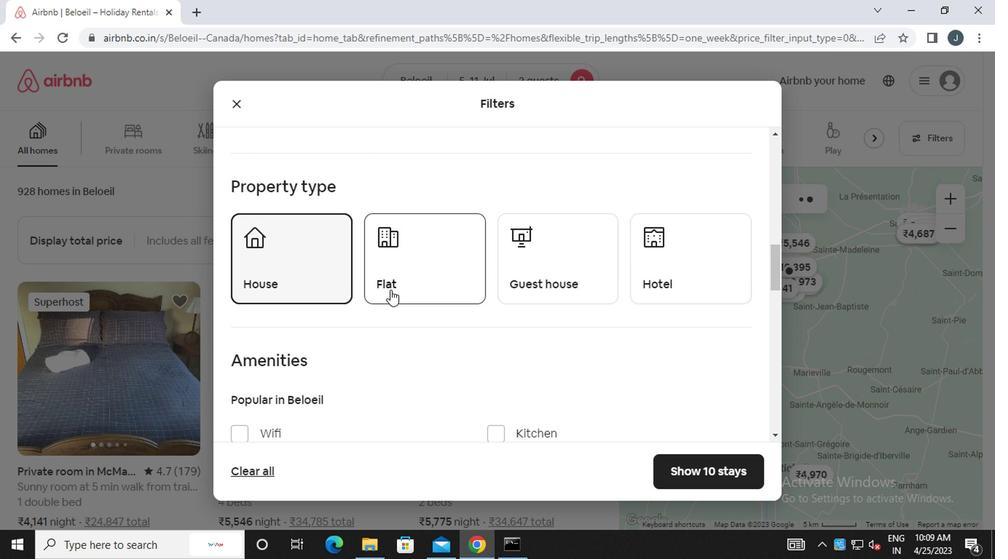 
Action: Mouse pressed left at (390, 287)
Screenshot: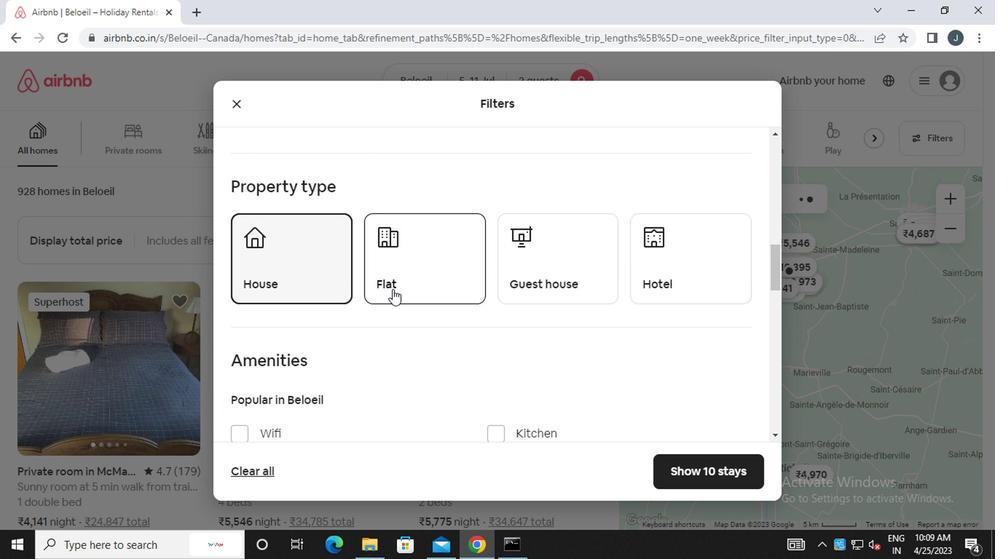 
Action: Mouse moved to (540, 279)
Screenshot: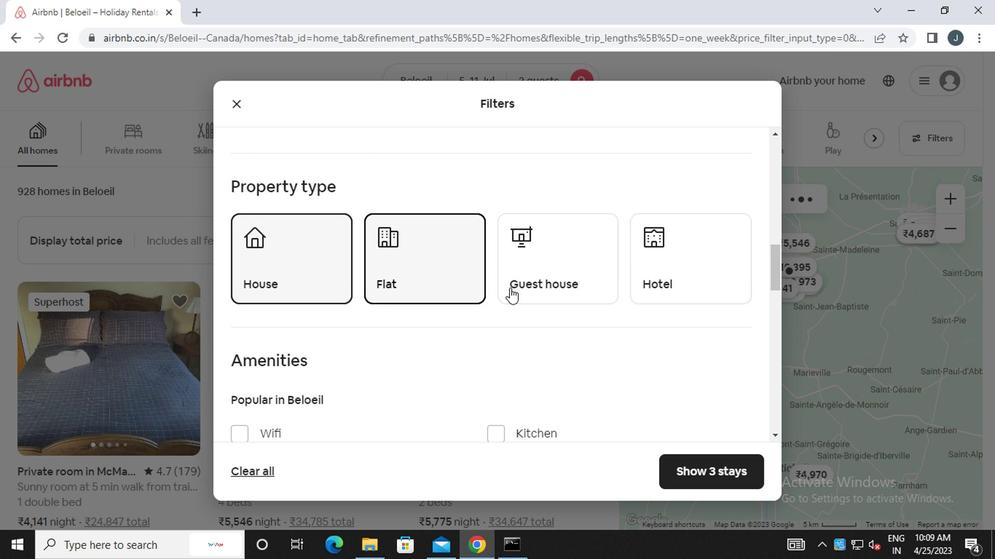 
Action: Mouse pressed left at (540, 279)
Screenshot: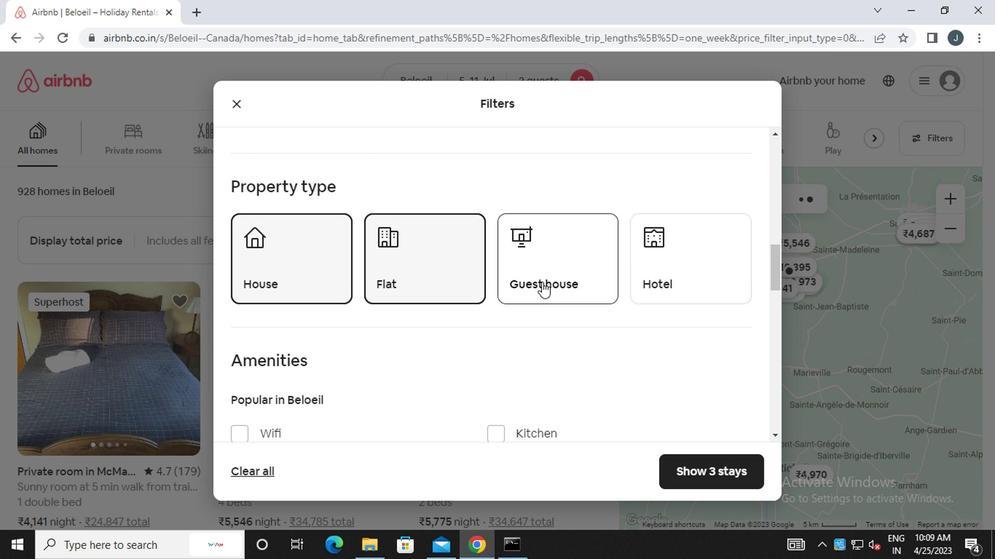 
Action: Mouse moved to (501, 298)
Screenshot: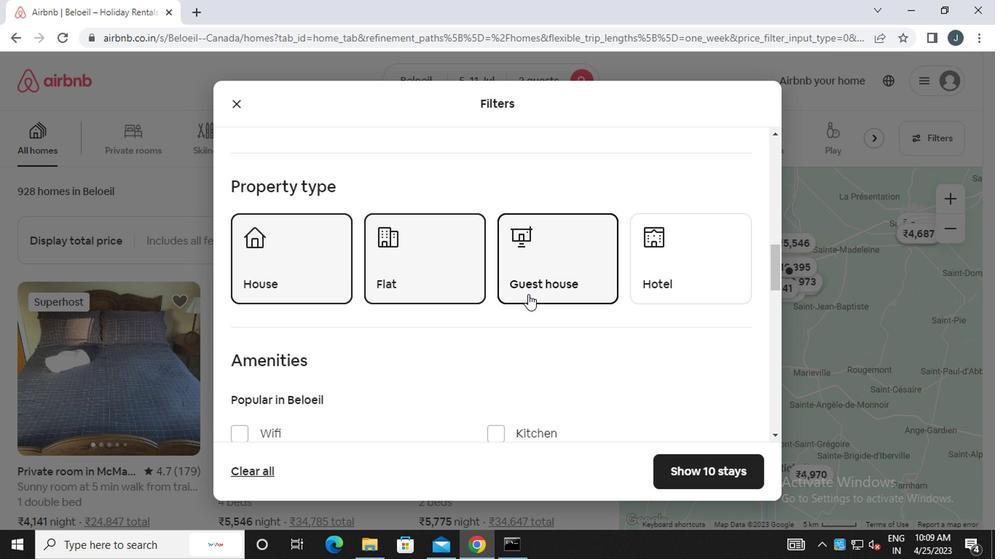 
Action: Mouse scrolled (501, 297) with delta (0, -1)
Screenshot: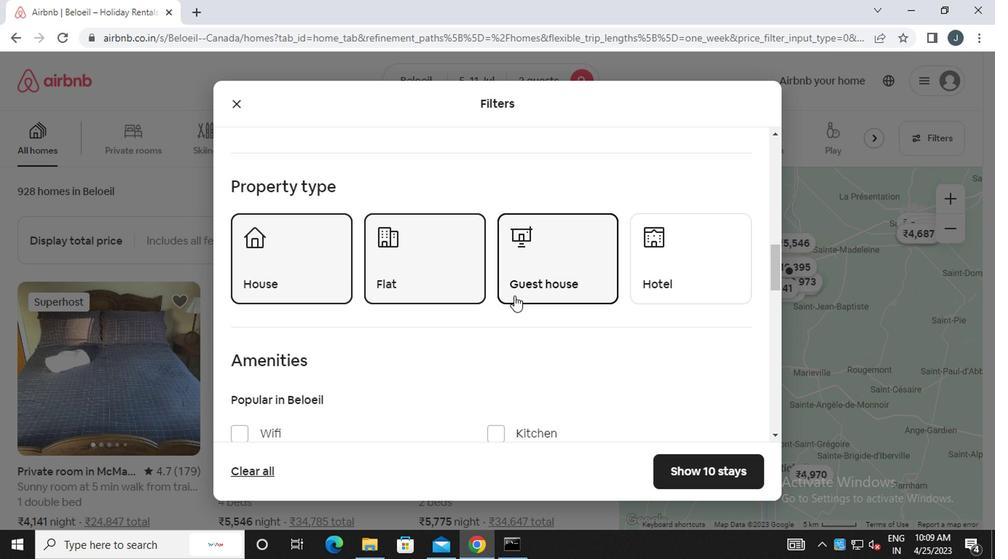 
Action: Mouse scrolled (501, 297) with delta (0, -1)
Screenshot: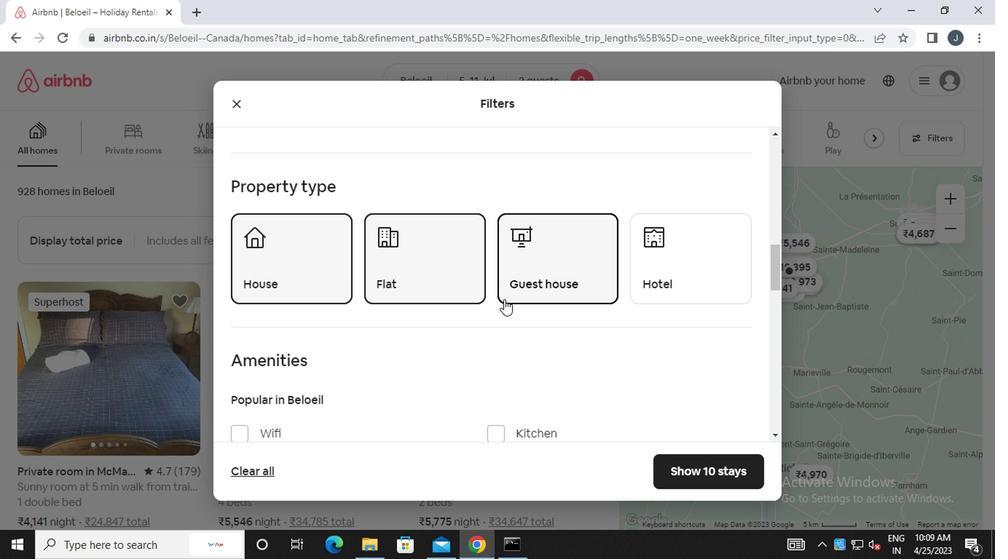 
Action: Mouse scrolled (501, 297) with delta (0, -1)
Screenshot: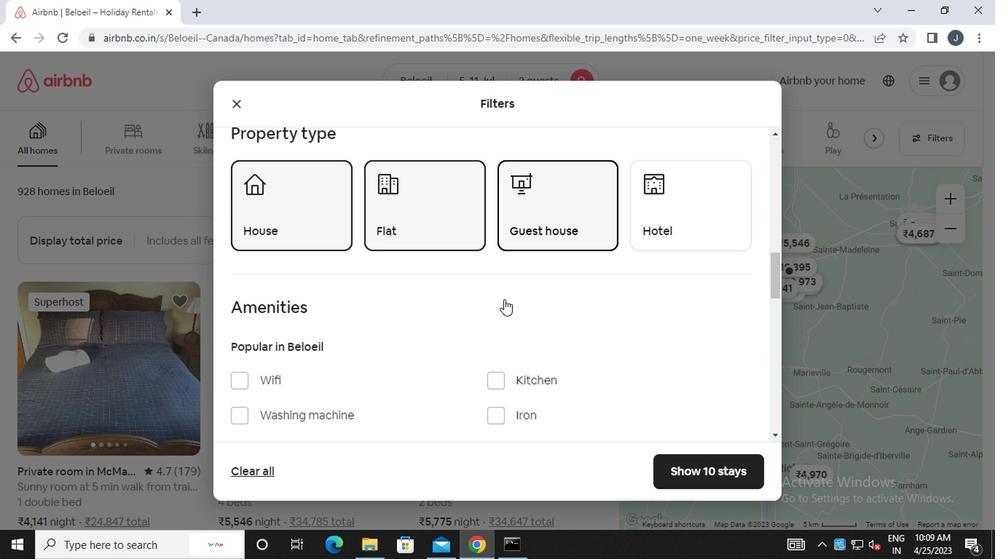 
Action: Mouse scrolled (501, 297) with delta (0, -1)
Screenshot: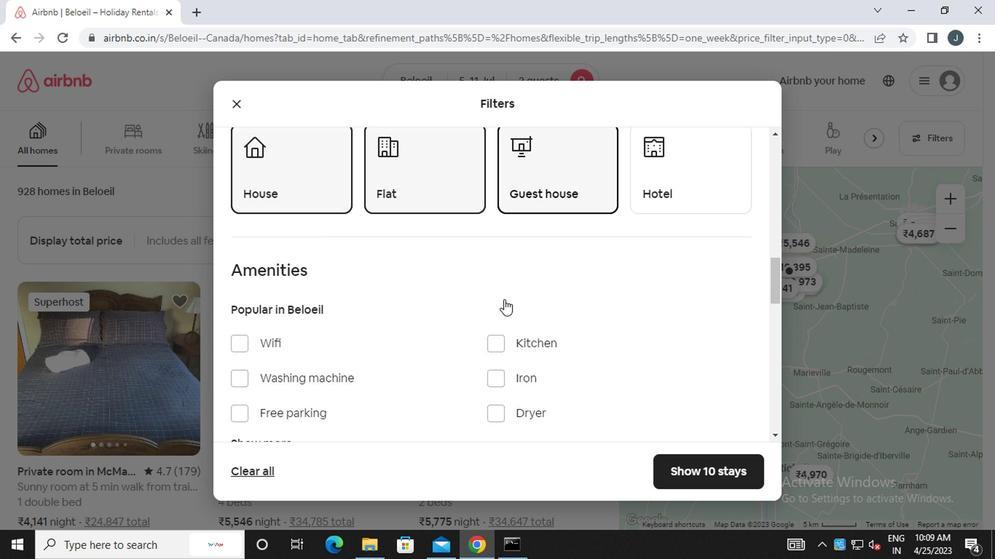 
Action: Mouse scrolled (501, 297) with delta (0, -1)
Screenshot: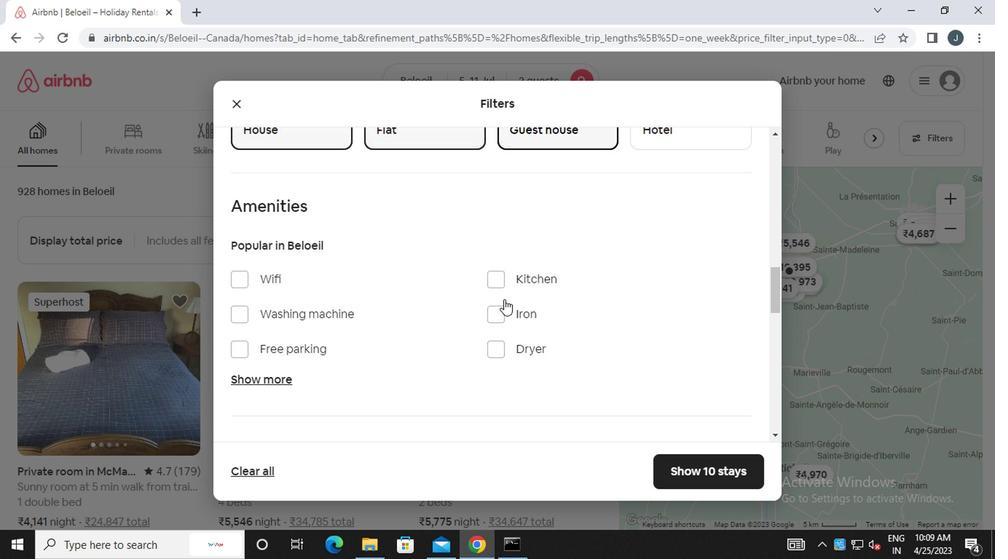 
Action: Mouse moved to (727, 341)
Screenshot: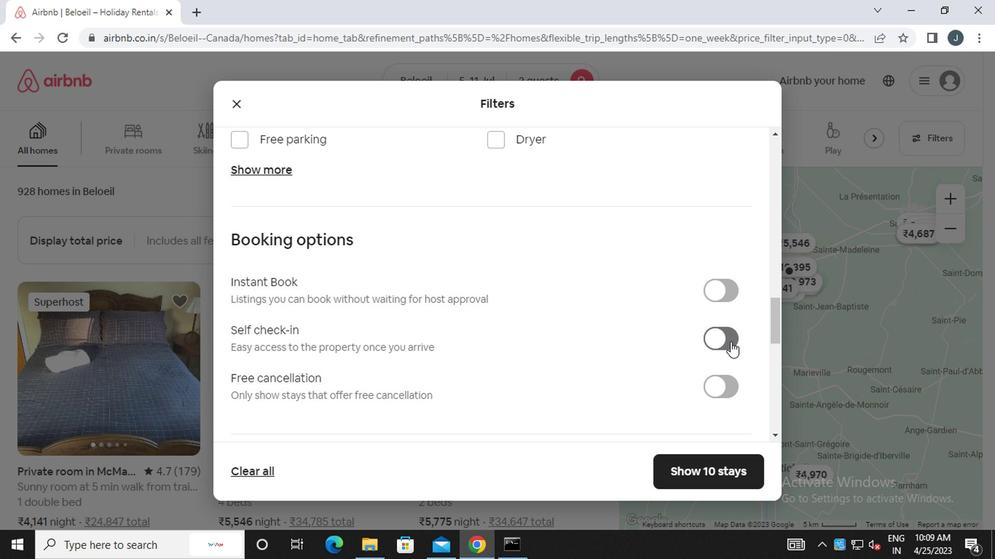 
Action: Mouse pressed left at (727, 341)
Screenshot: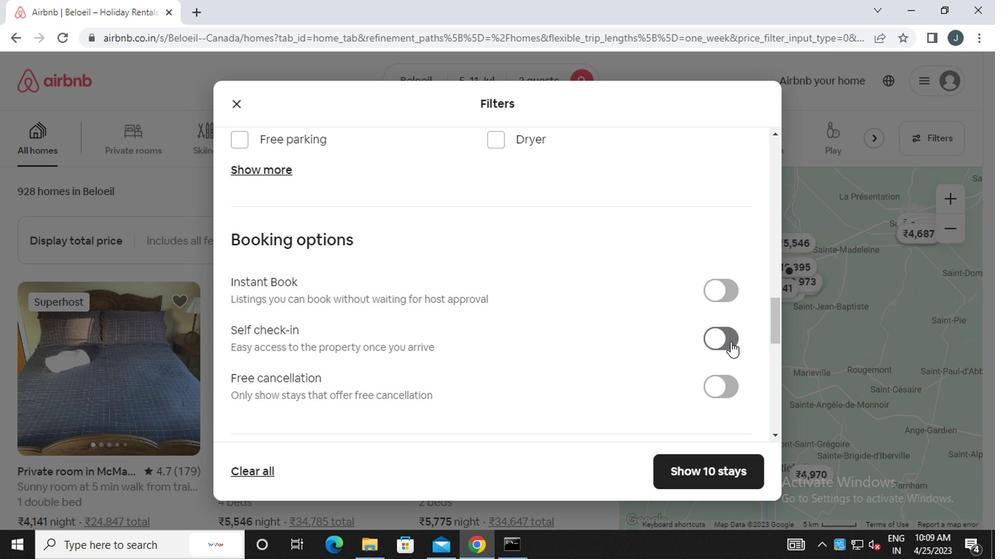 
Action: Mouse moved to (510, 338)
Screenshot: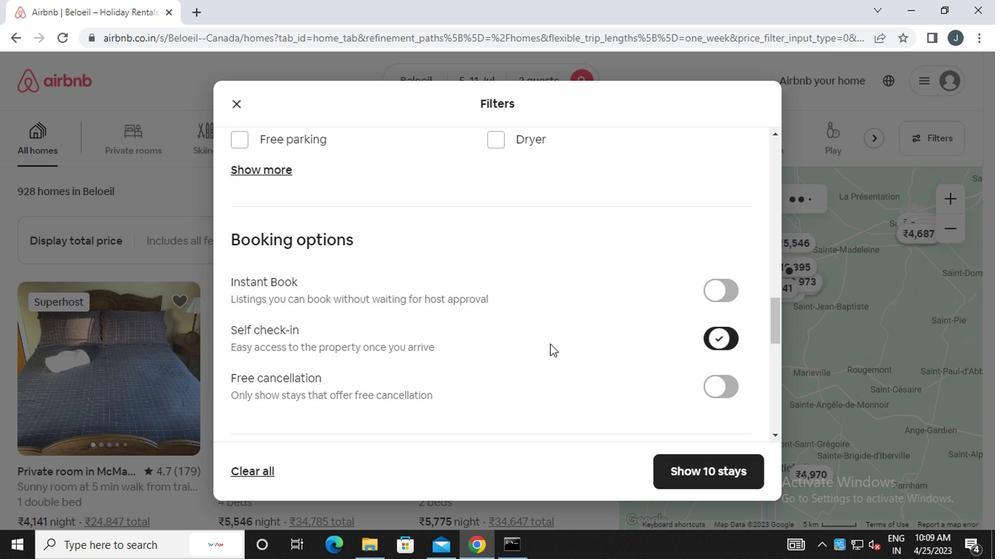 
Action: Mouse scrolled (510, 338) with delta (0, 0)
Screenshot: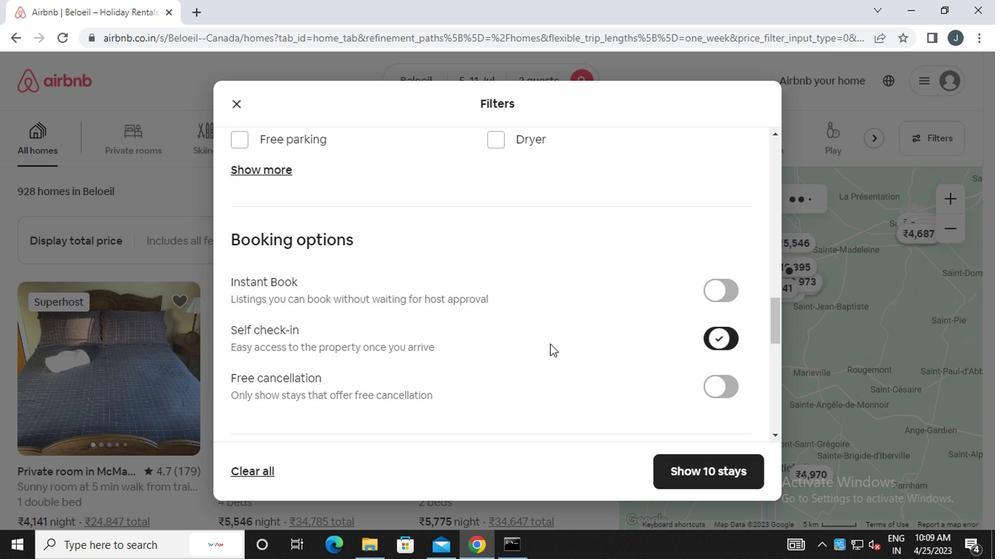 
Action: Mouse moved to (509, 338)
Screenshot: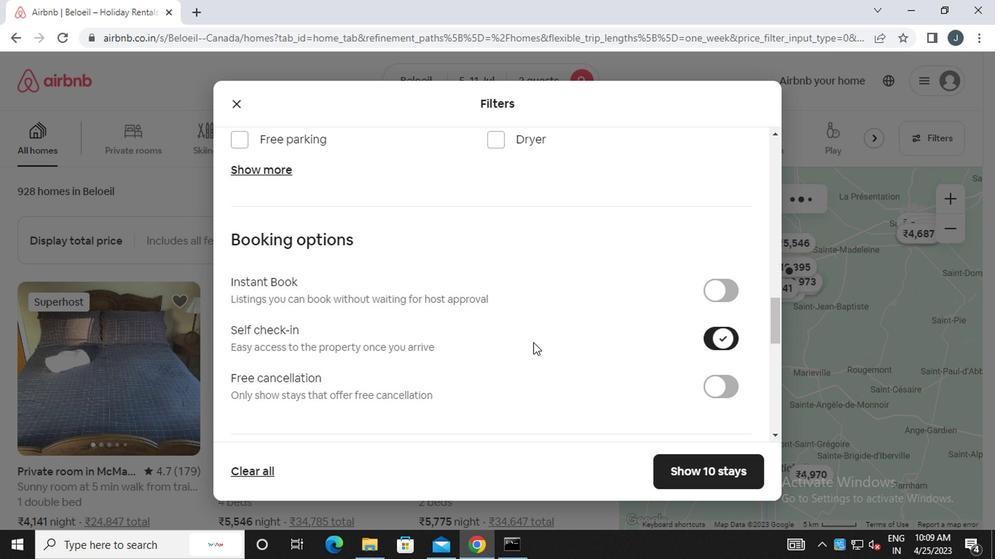 
Action: Mouse scrolled (509, 338) with delta (0, 0)
Screenshot: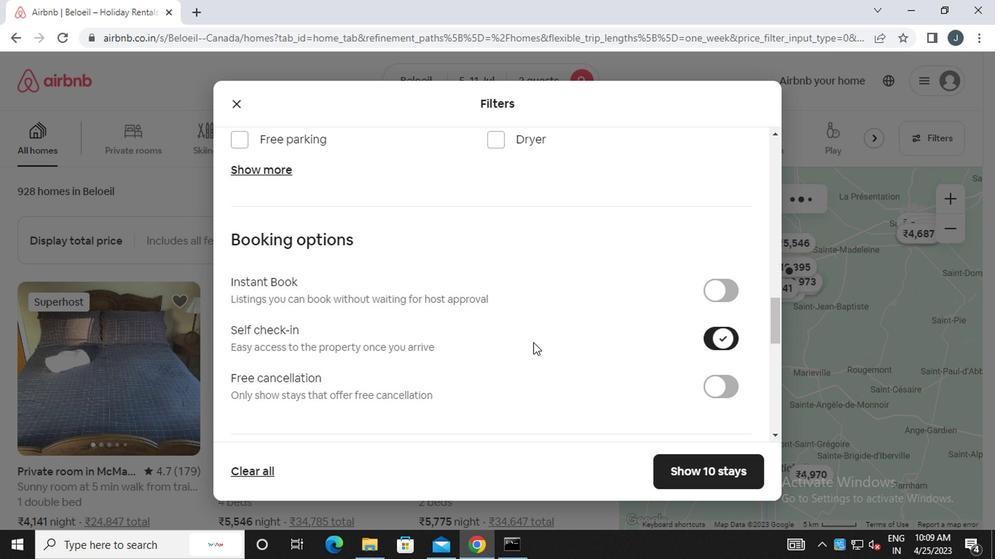 
Action: Mouse scrolled (509, 338) with delta (0, 0)
Screenshot: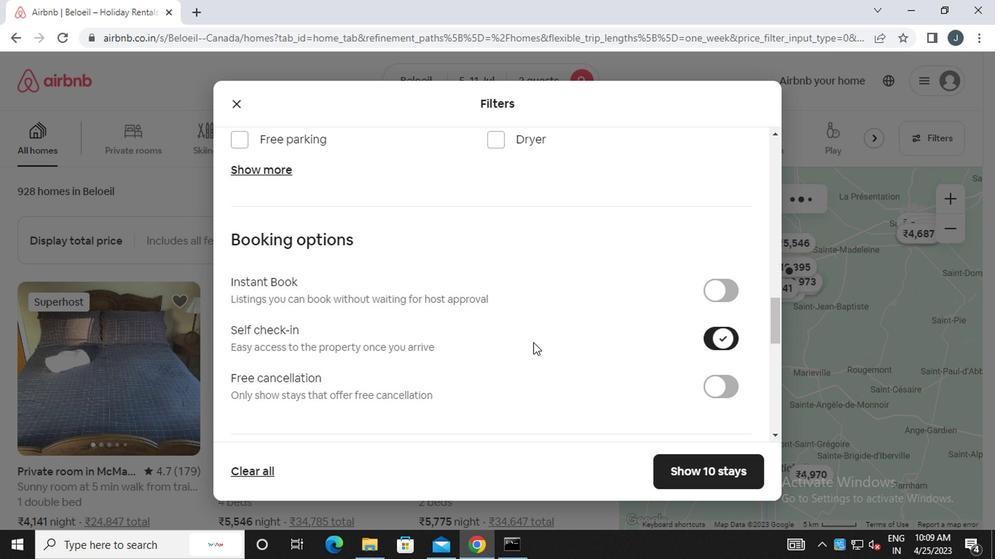 
Action: Mouse moved to (509, 338)
Screenshot: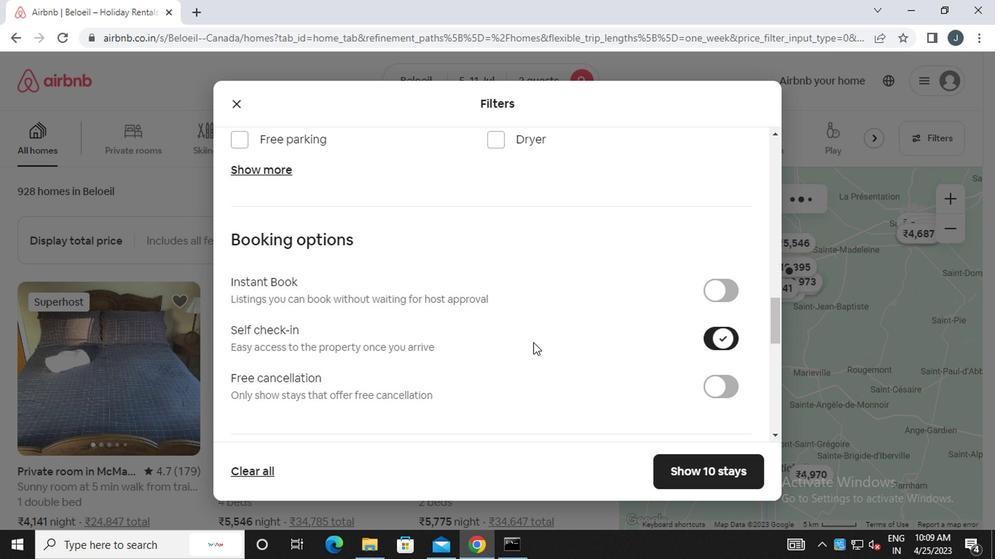 
Action: Mouse scrolled (509, 338) with delta (0, 0)
Screenshot: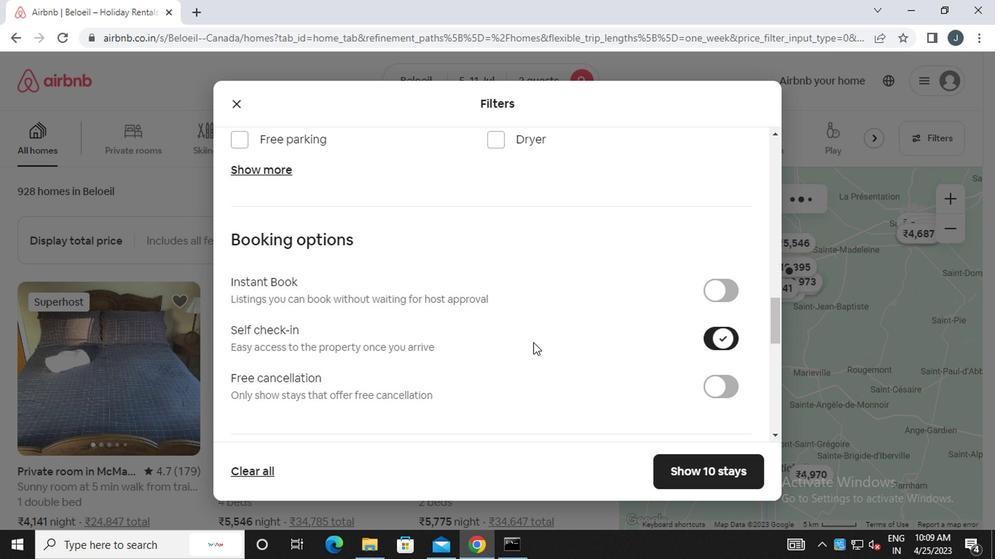 
Action: Mouse moved to (509, 338)
Screenshot: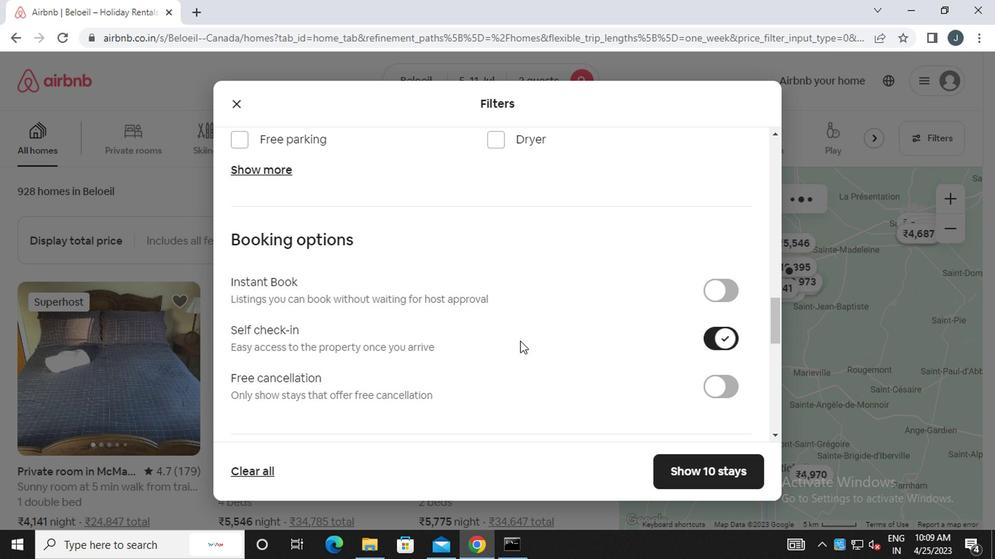 
Action: Mouse scrolled (509, 338) with delta (0, 0)
Screenshot: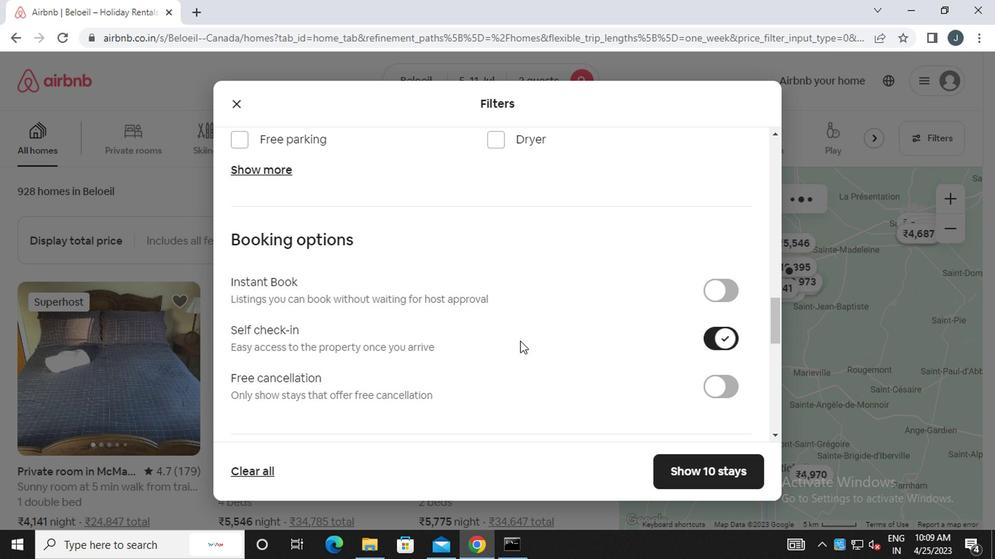
Action: Mouse moved to (507, 338)
Screenshot: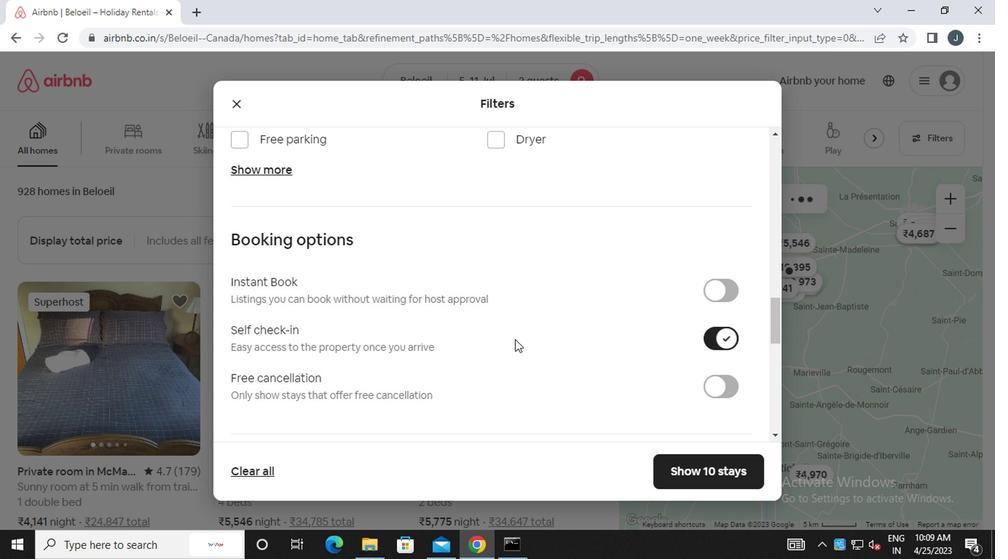 
Action: Mouse scrolled (507, 338) with delta (0, 0)
Screenshot: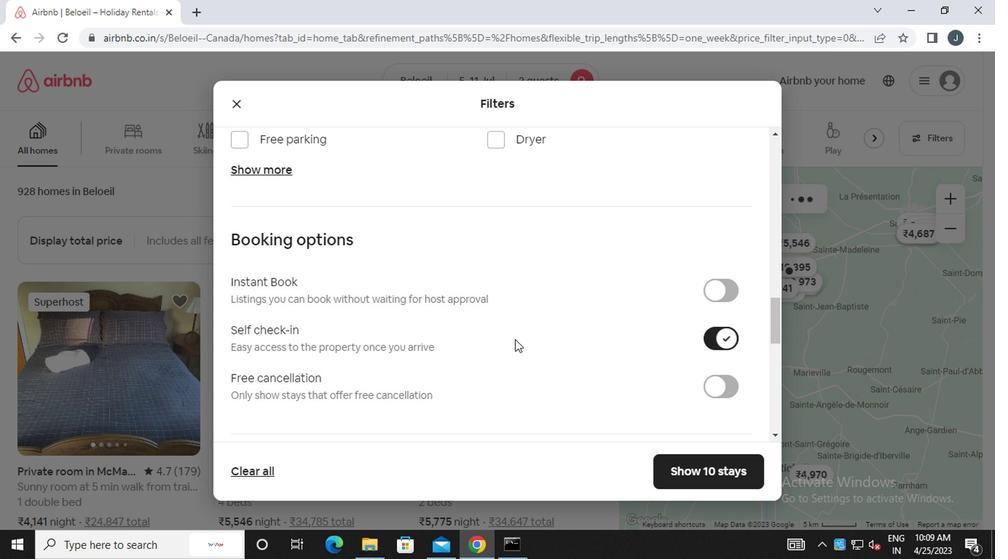 
Action: Mouse moved to (506, 338)
Screenshot: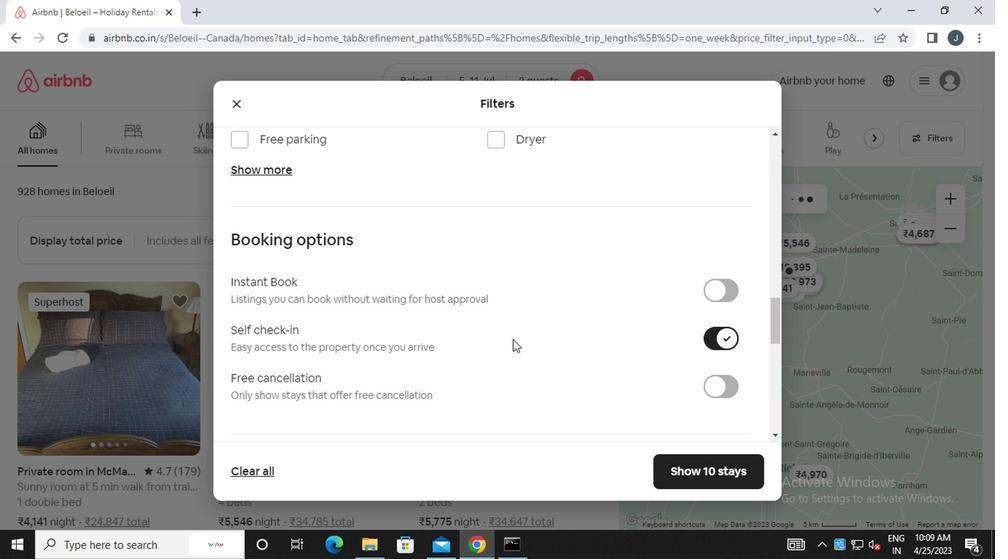 
Action: Mouse scrolled (506, 338) with delta (0, 0)
Screenshot: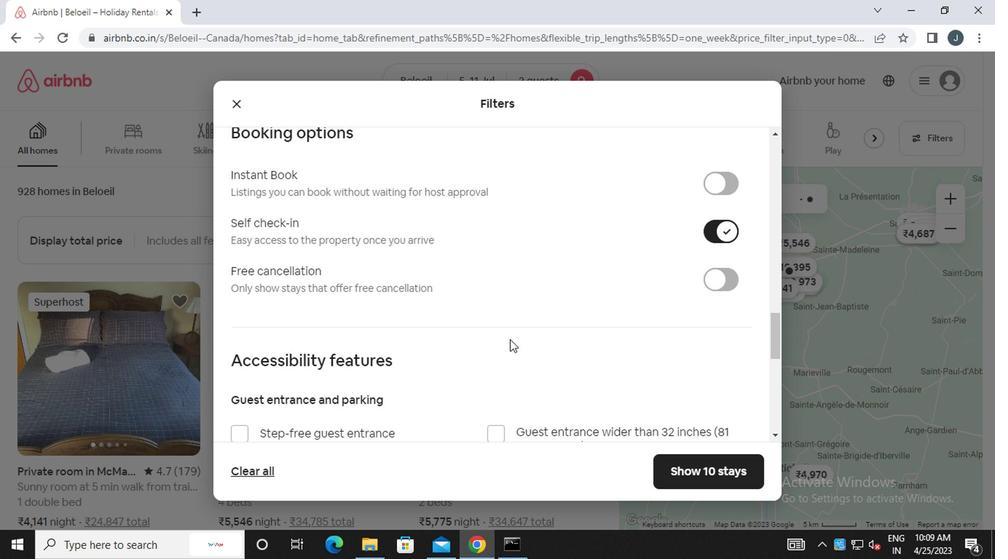 
Action: Mouse moved to (506, 338)
Screenshot: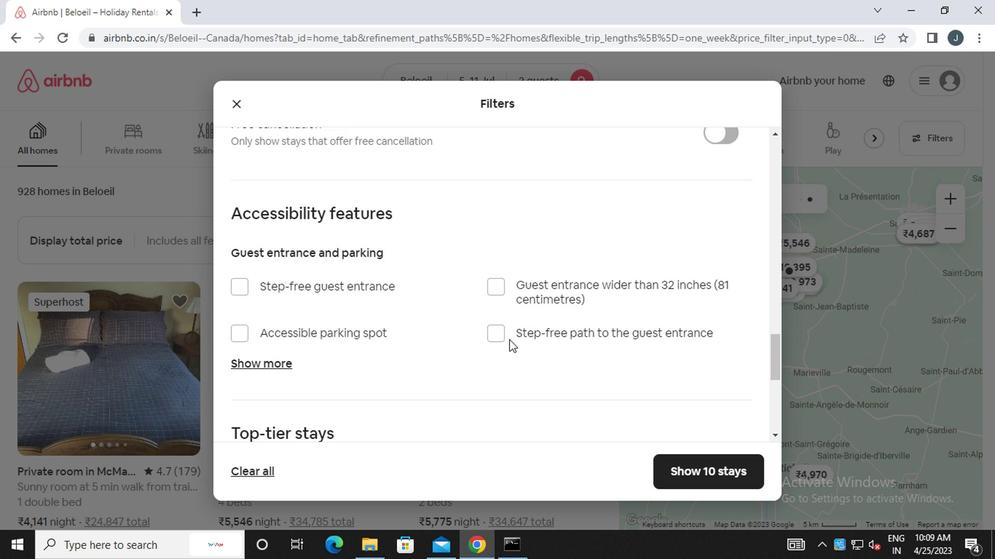 
Action: Mouse scrolled (506, 338) with delta (0, 0)
Screenshot: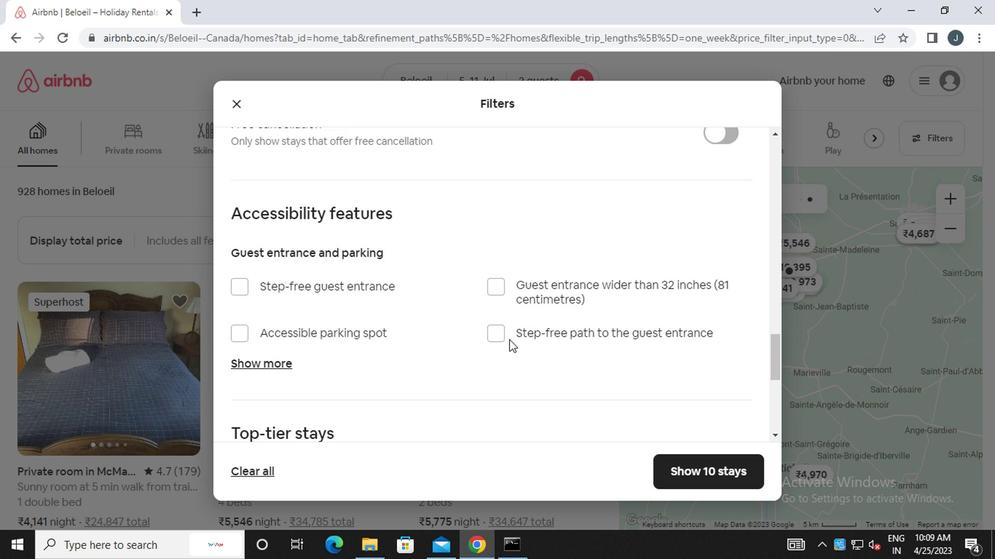
Action: Mouse scrolled (506, 338) with delta (0, 0)
Screenshot: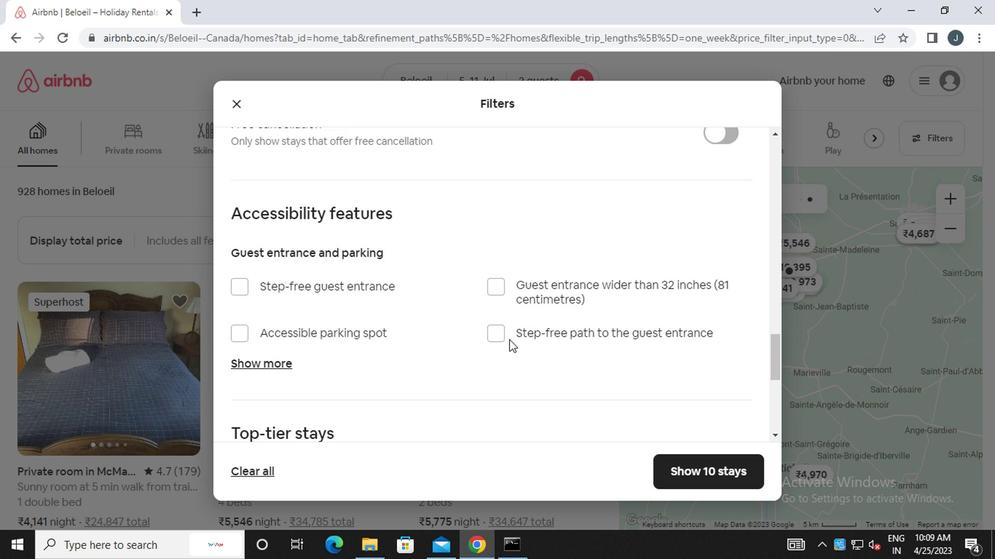 
Action: Mouse scrolled (506, 338) with delta (0, 0)
Screenshot: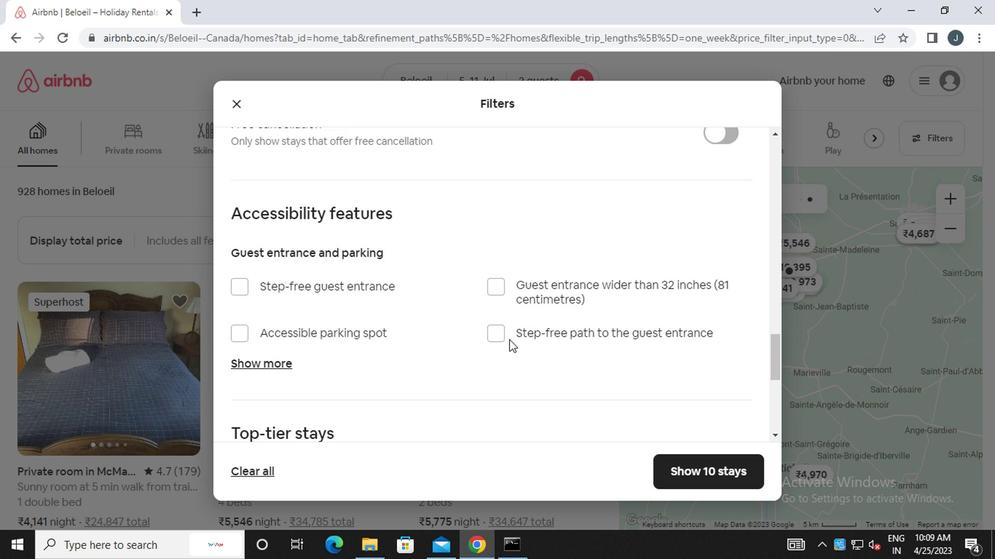 
Action: Mouse scrolled (506, 338) with delta (0, 0)
Screenshot: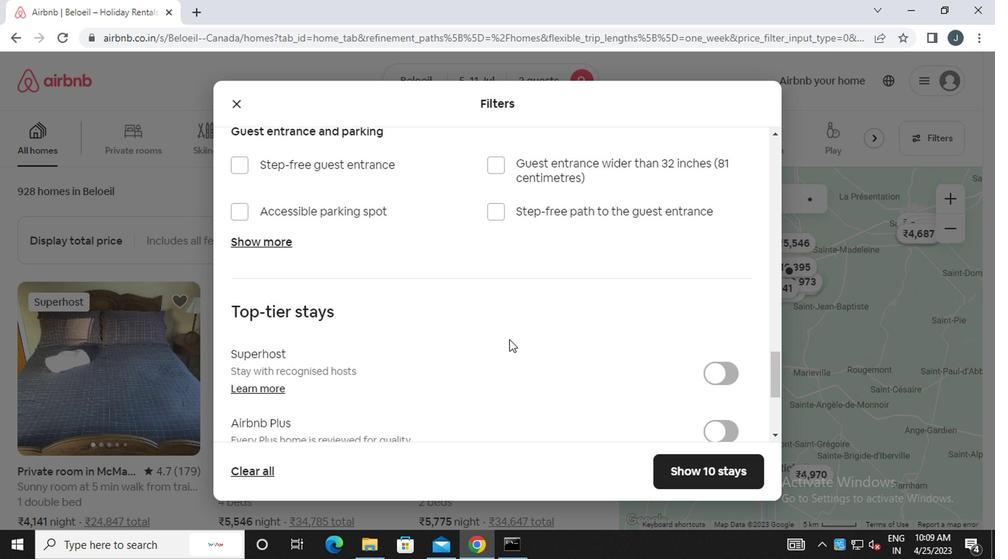 
Action: Mouse scrolled (506, 338) with delta (0, 0)
Screenshot: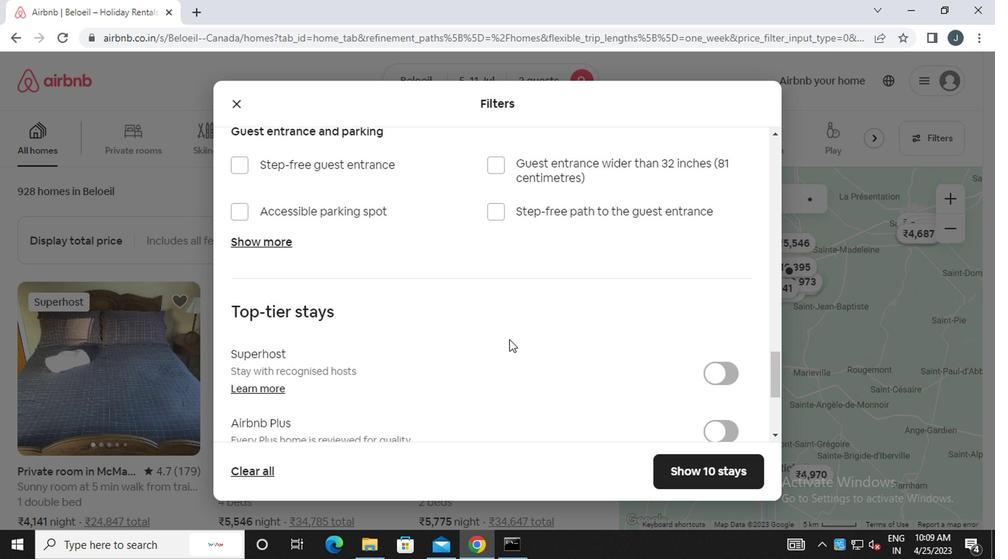 
Action: Mouse moved to (506, 338)
Screenshot: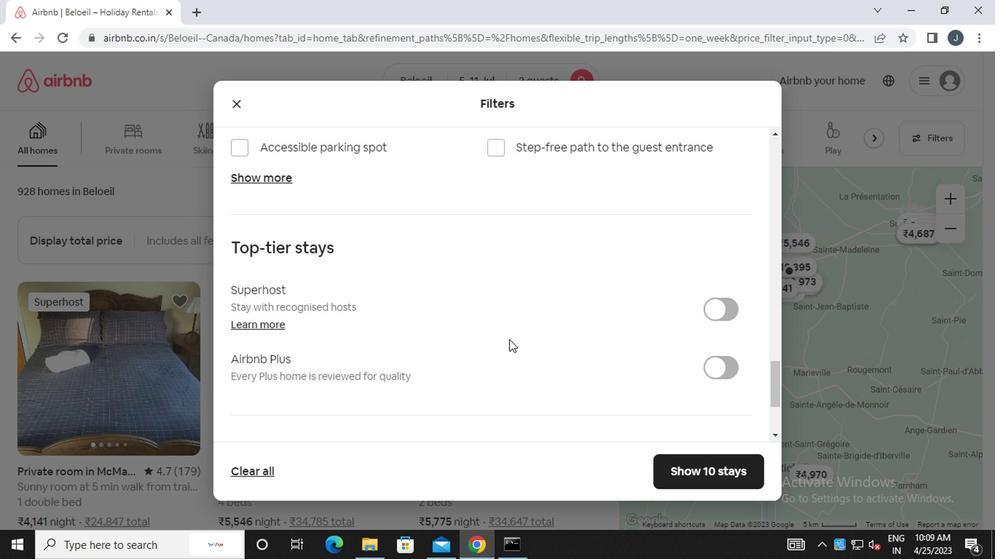 
Action: Mouse scrolled (506, 337) with delta (0, 0)
Screenshot: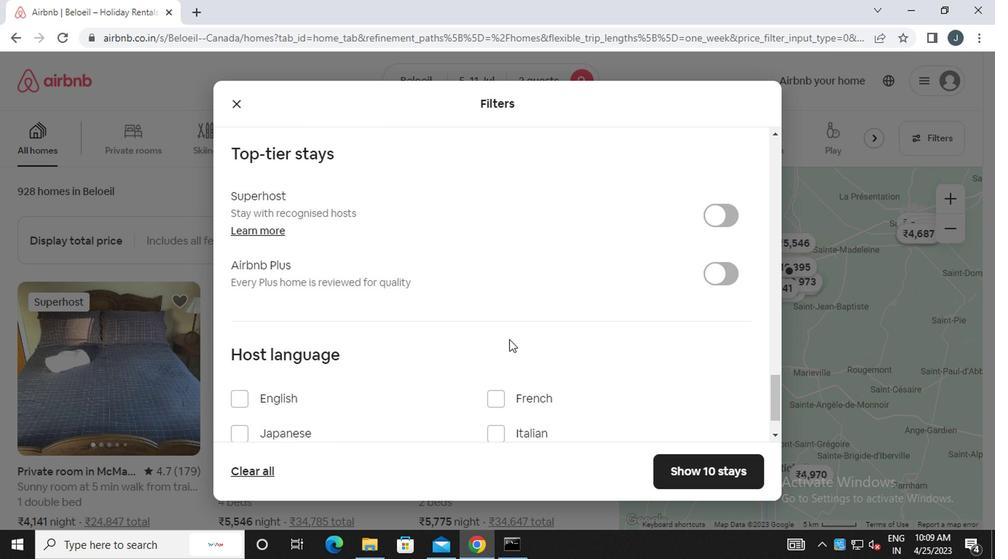
Action: Mouse scrolled (506, 337) with delta (0, 0)
Screenshot: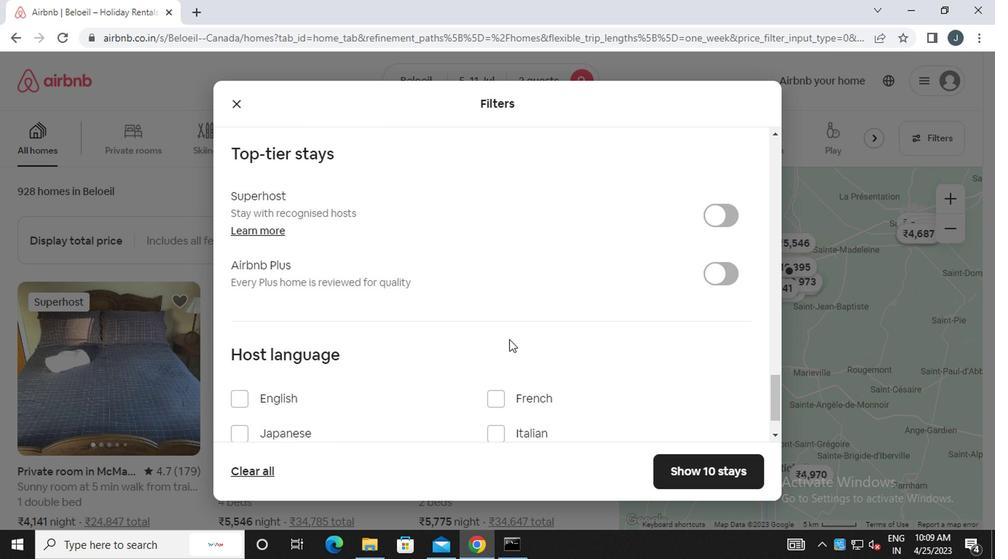 
Action: Mouse scrolled (506, 337) with delta (0, 0)
Screenshot: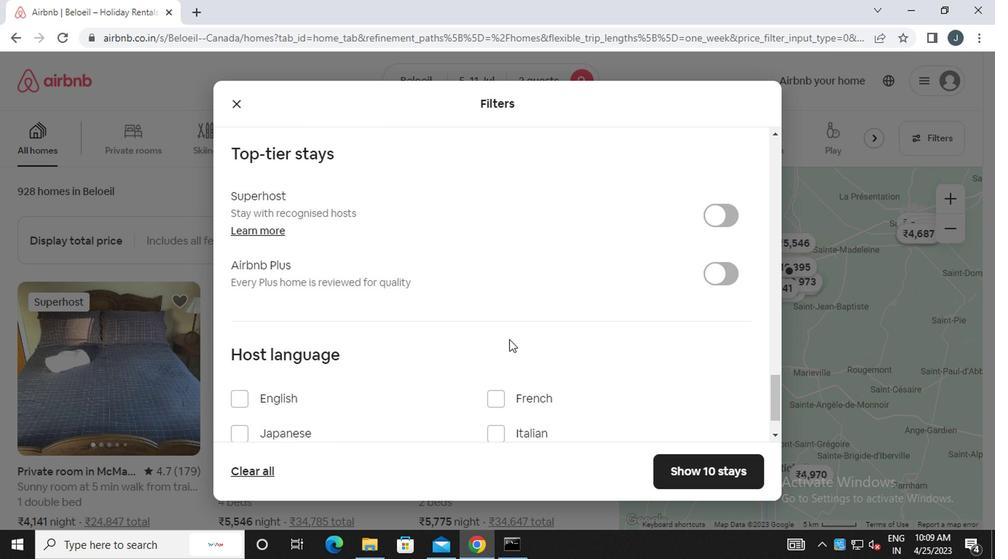 
Action: Mouse scrolled (506, 337) with delta (0, 0)
Screenshot: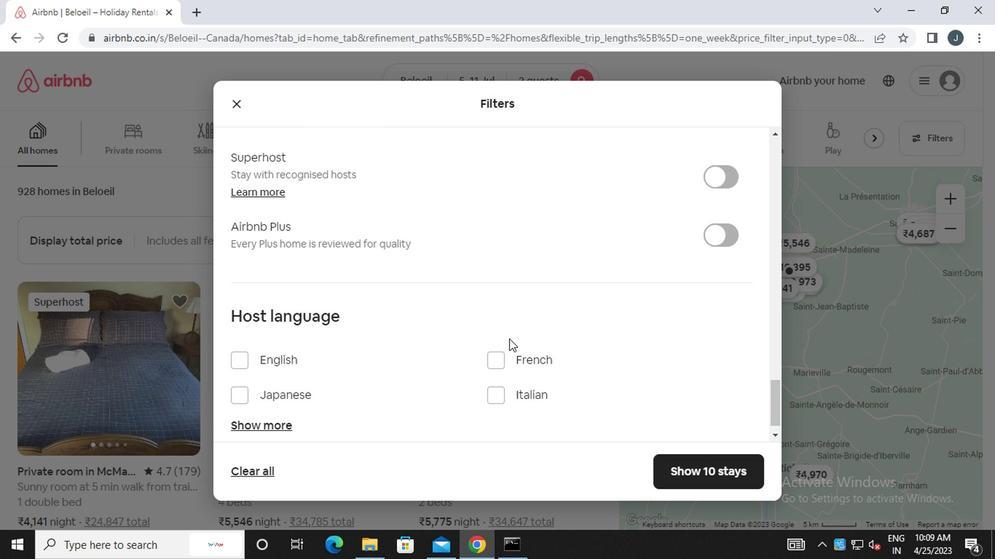 
Action: Mouse scrolled (506, 337) with delta (0, 0)
Screenshot: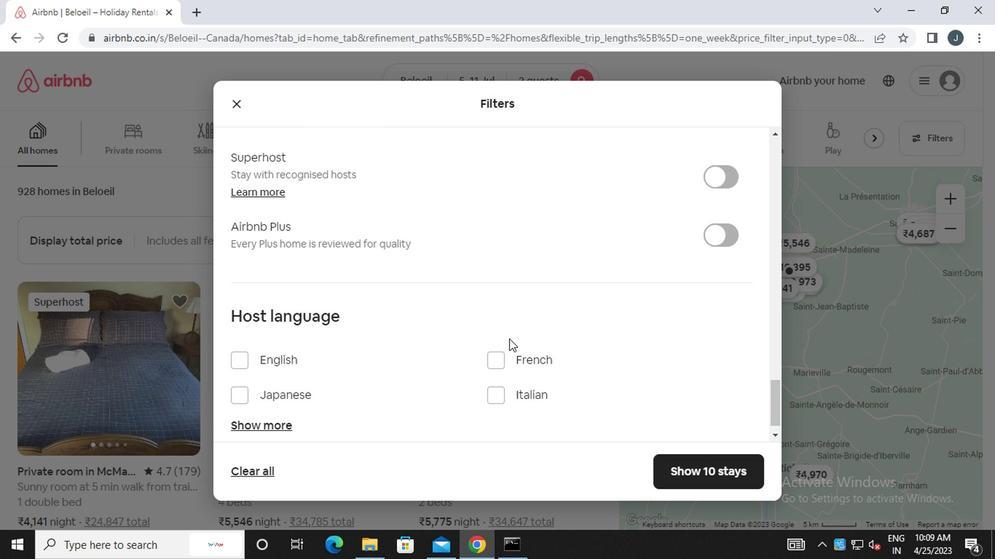 
Action: Mouse scrolled (506, 337) with delta (0, 0)
Screenshot: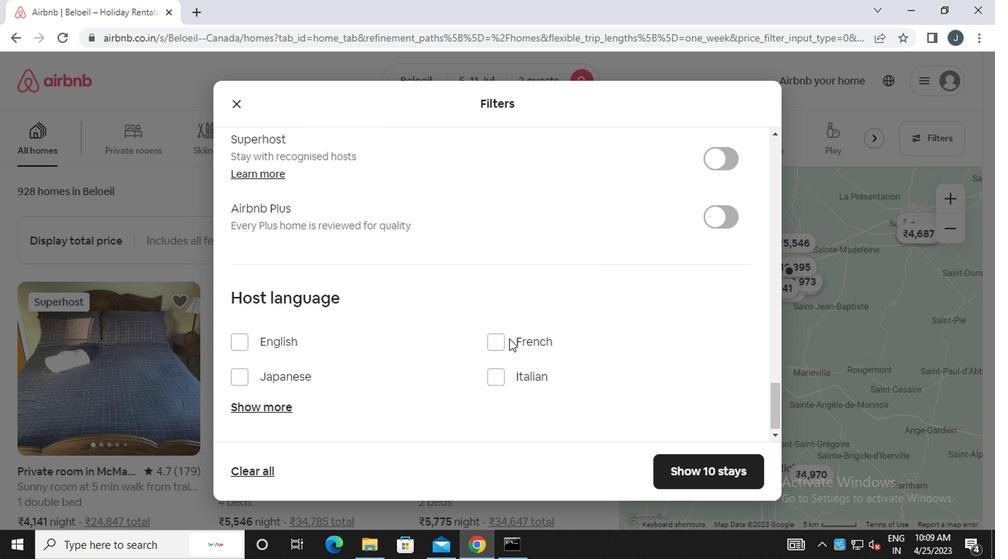 
Action: Mouse moved to (245, 336)
Screenshot: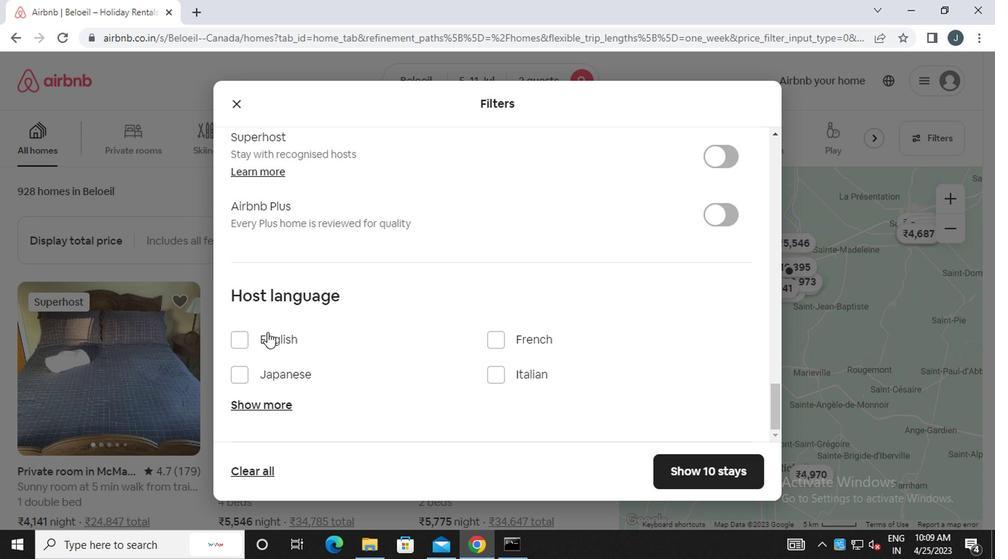 
Action: Mouse pressed left at (245, 336)
Screenshot: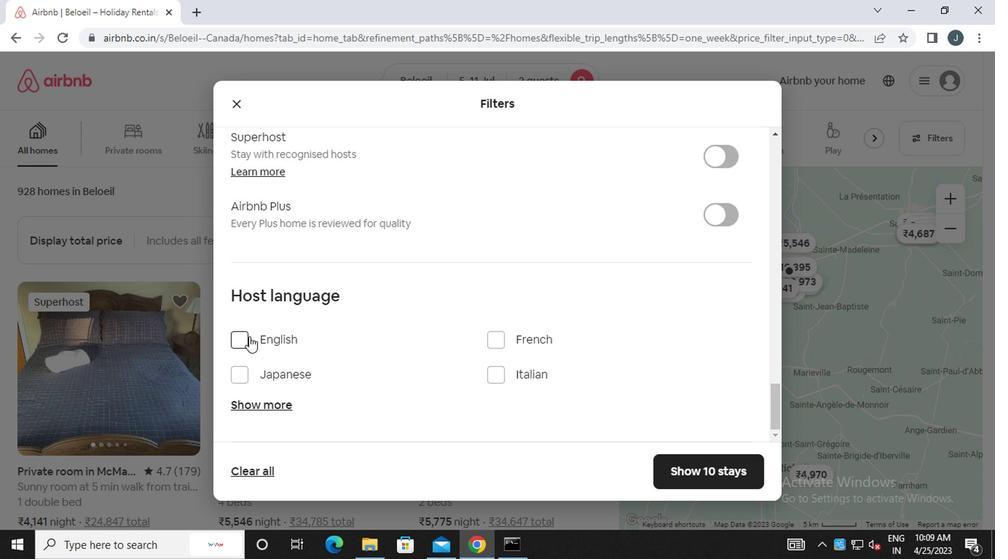 
Action: Mouse moved to (679, 469)
Screenshot: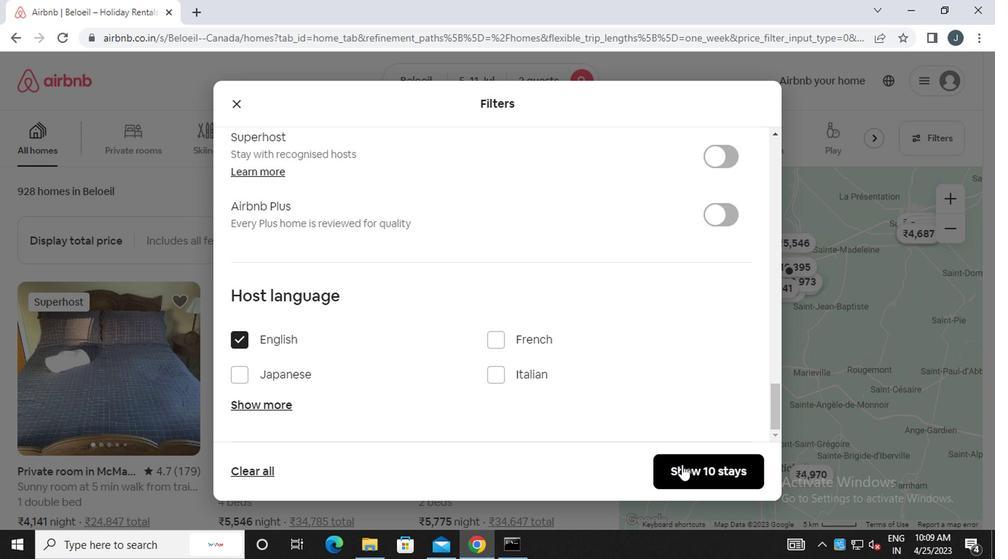 
Action: Mouse pressed left at (679, 469)
Screenshot: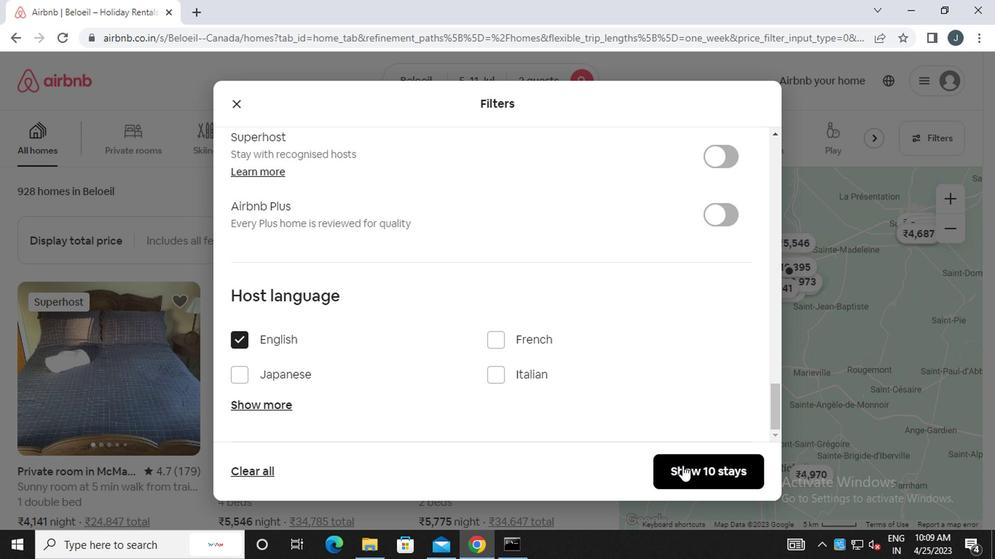 
Action: Mouse moved to (681, 467)
Screenshot: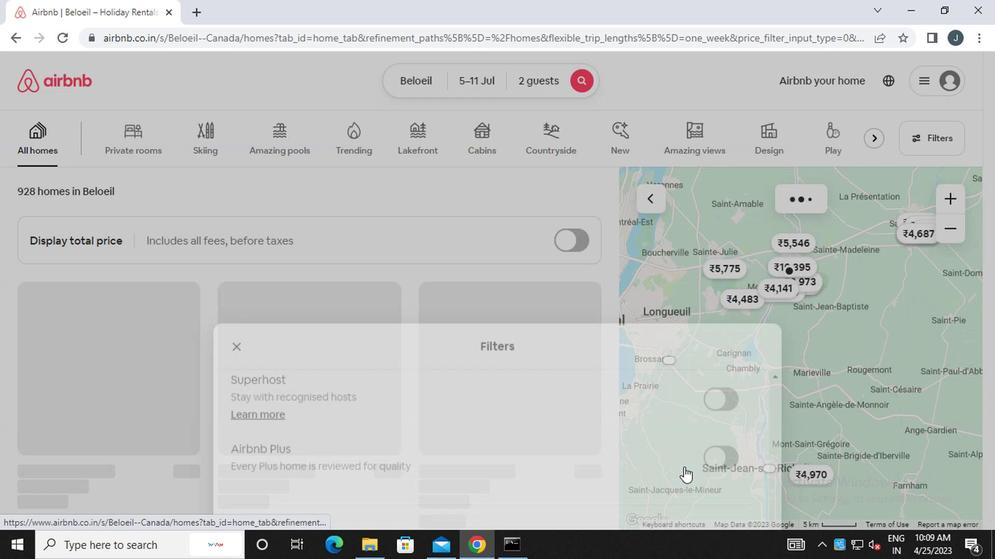 
